 Task: In the sheet Budget Analysis ToolFont size of heading  18 Font style of dataoswald 'Font size of data '9 Alignment of headline & dataAlign center.   Fill color in heading, Red Font color of dataIn the sheet   Optimum Sales templetes   book
Action: Mouse moved to (27, 243)
Screenshot: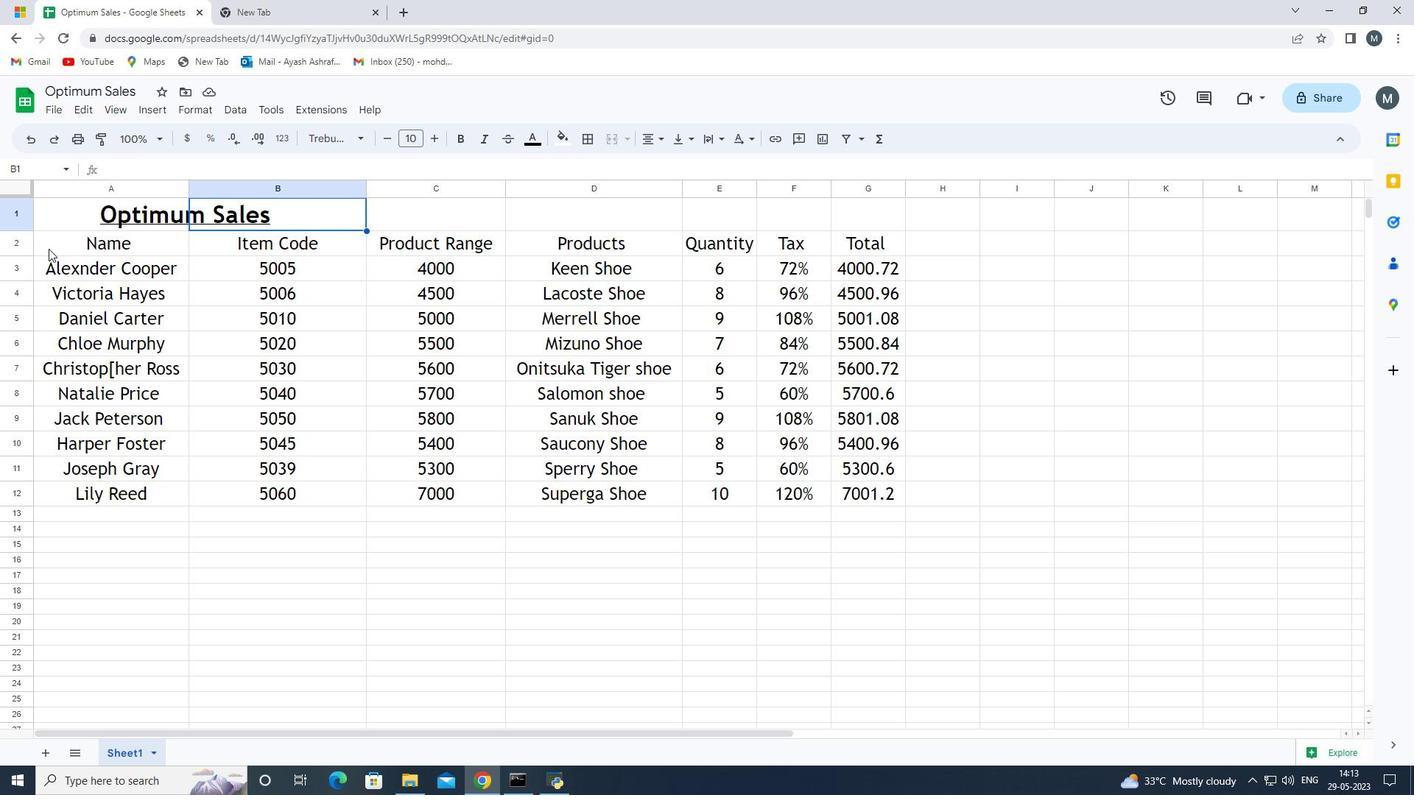 
Action: Mouse pressed left at (27, 243)
Screenshot: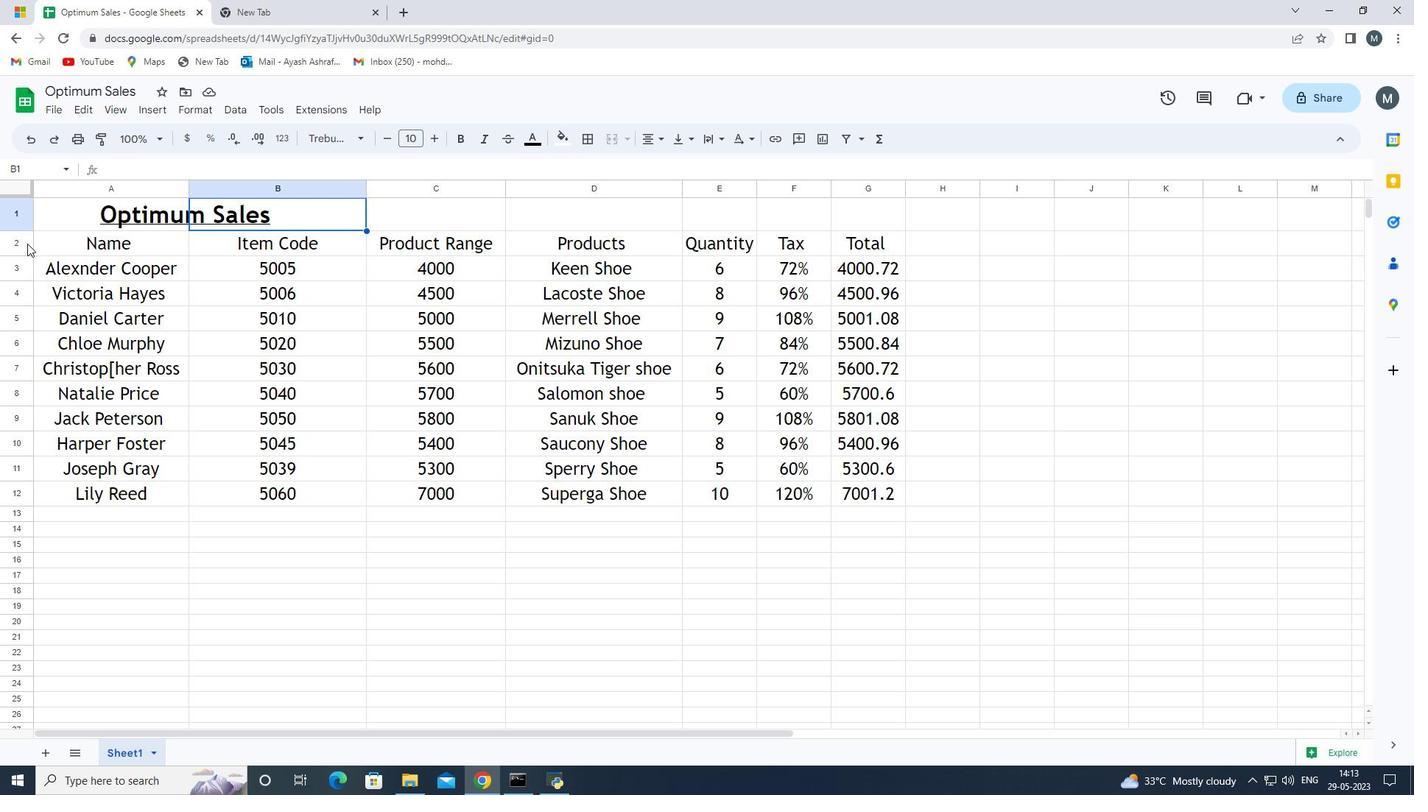 
Action: Mouse moved to (360, 138)
Screenshot: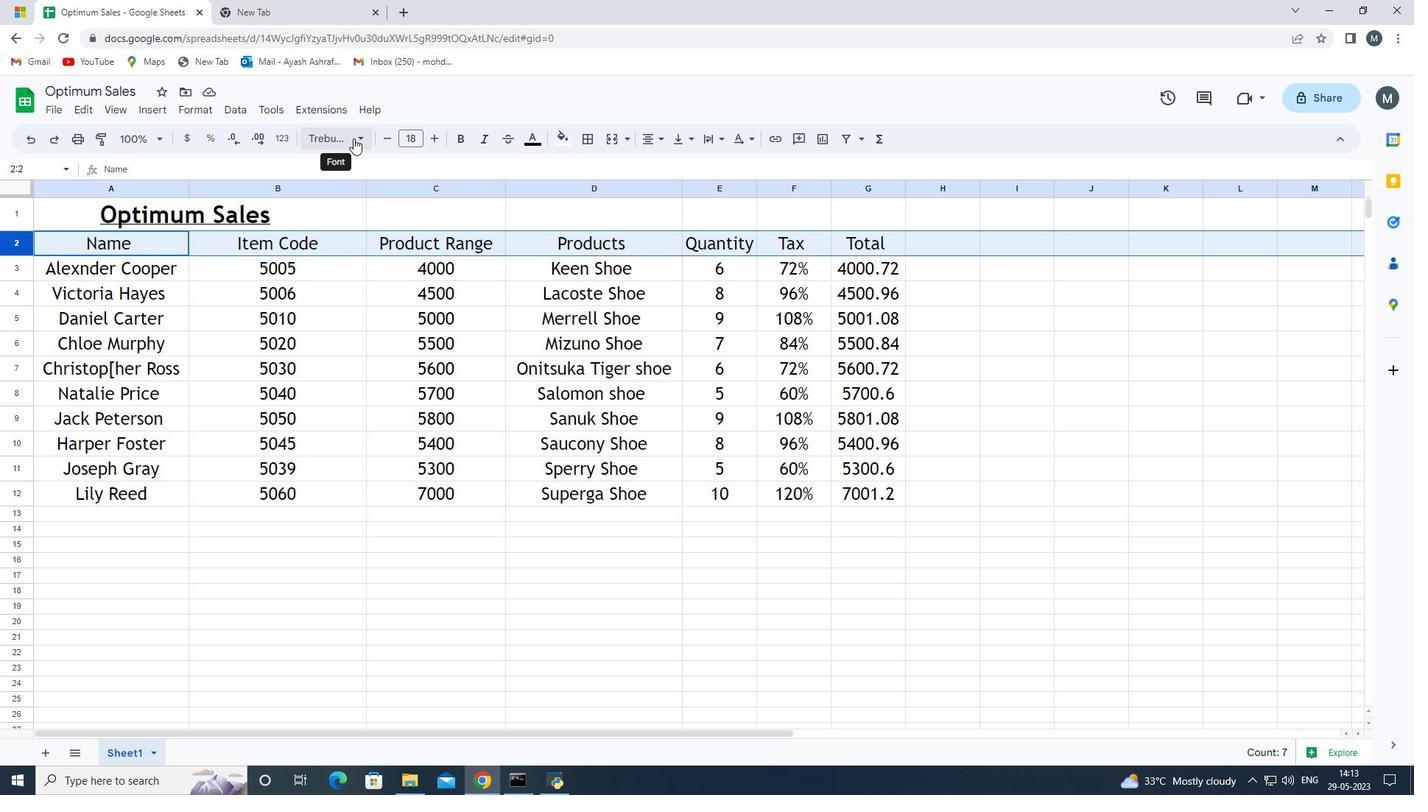 
Action: Mouse pressed left at (360, 138)
Screenshot: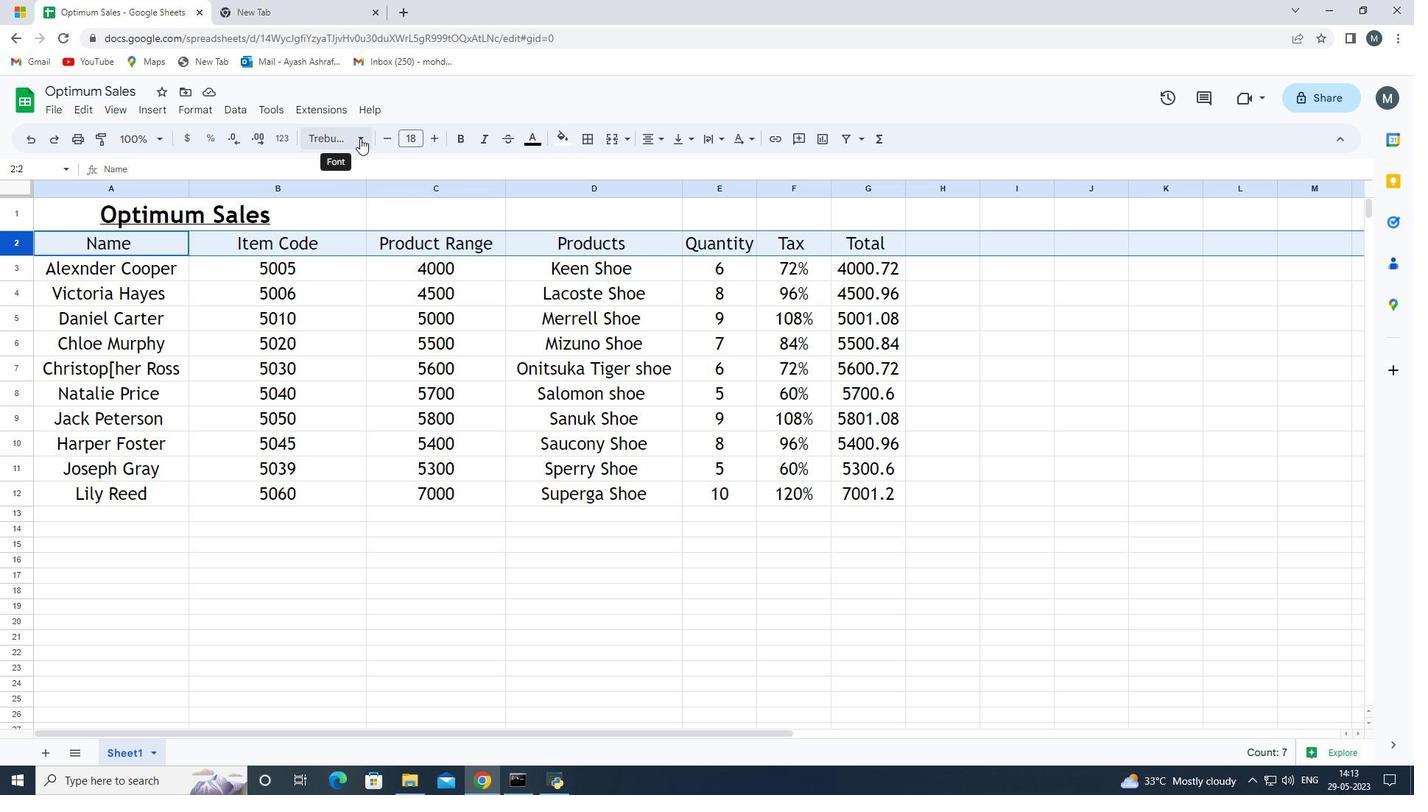 
Action: Mouse moved to (370, 309)
Screenshot: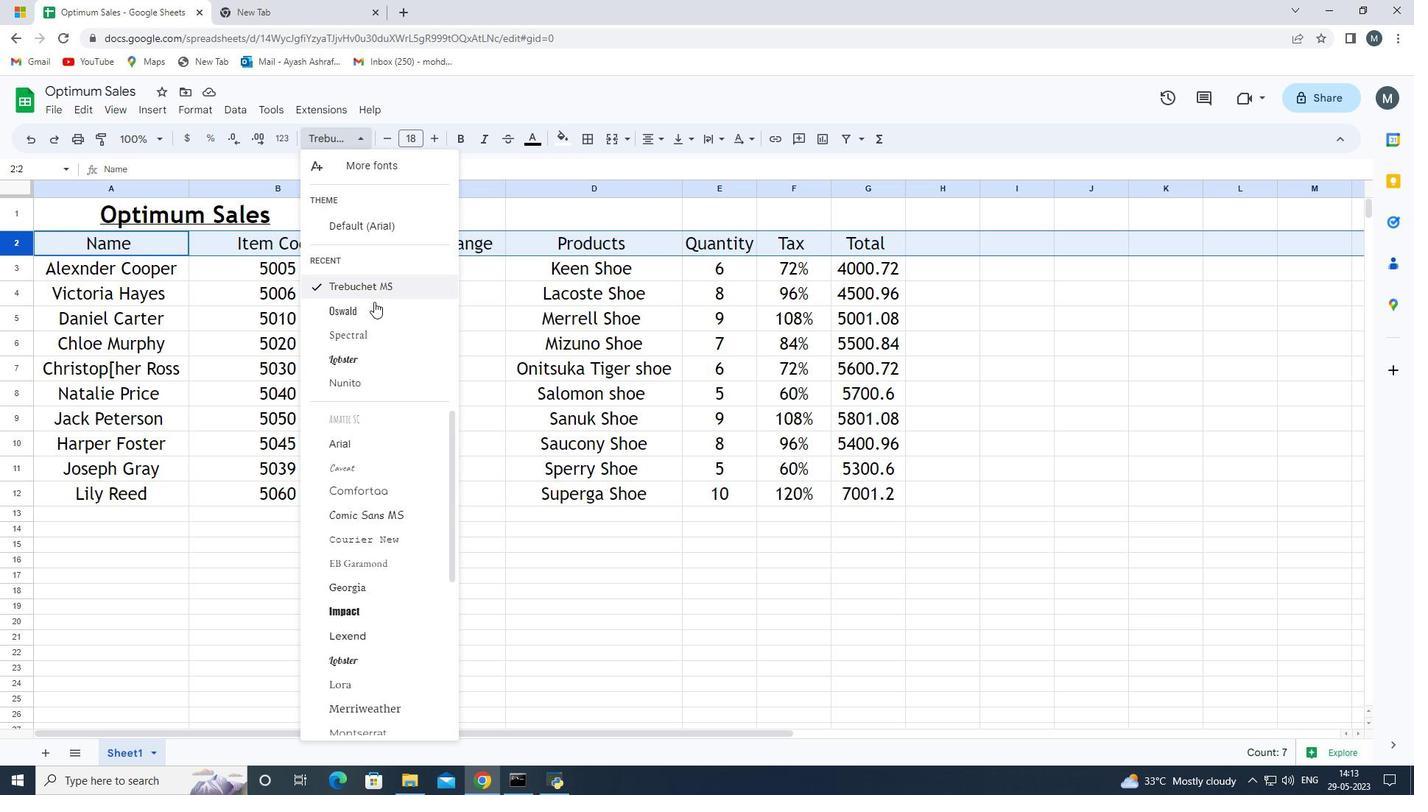 
Action: Mouse pressed left at (370, 309)
Screenshot: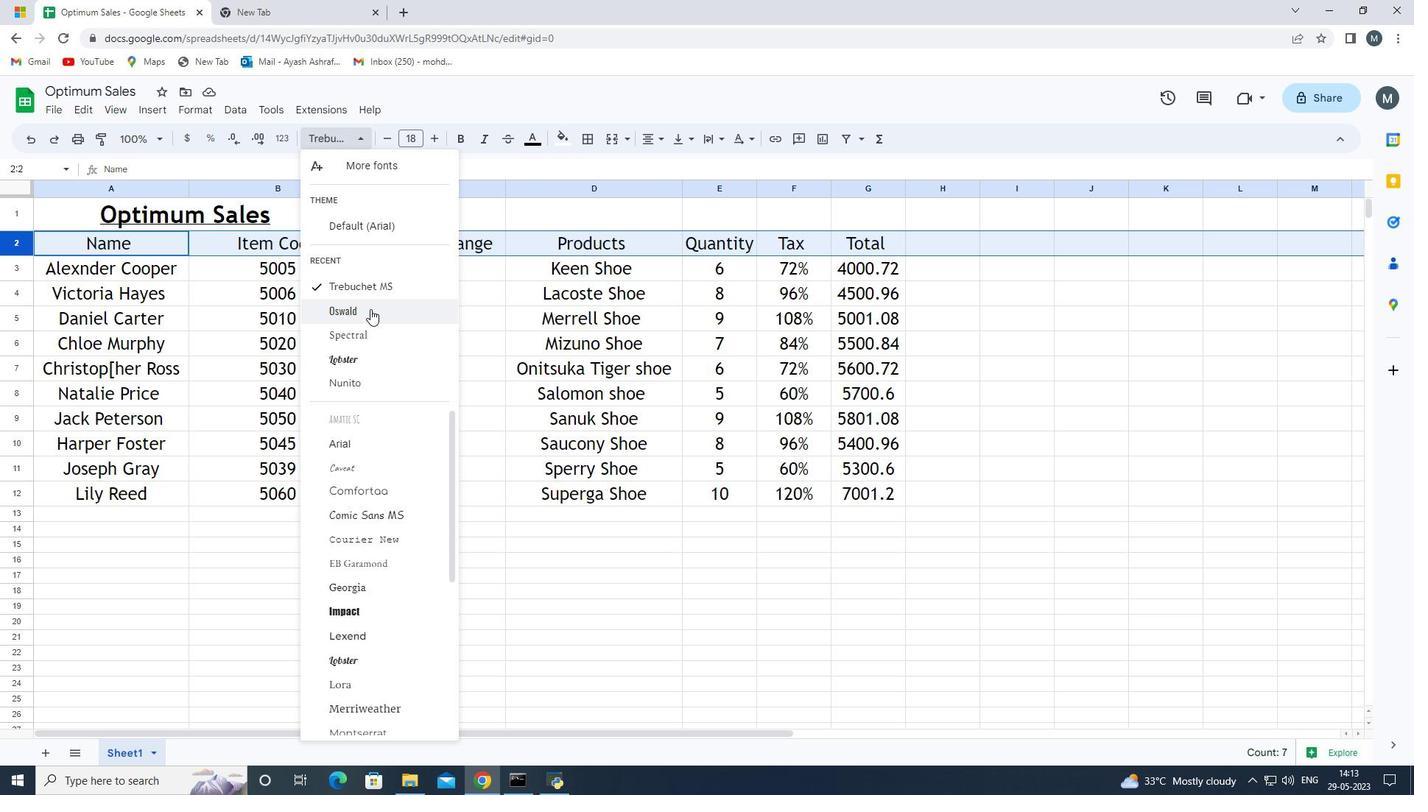 
Action: Mouse moved to (383, 140)
Screenshot: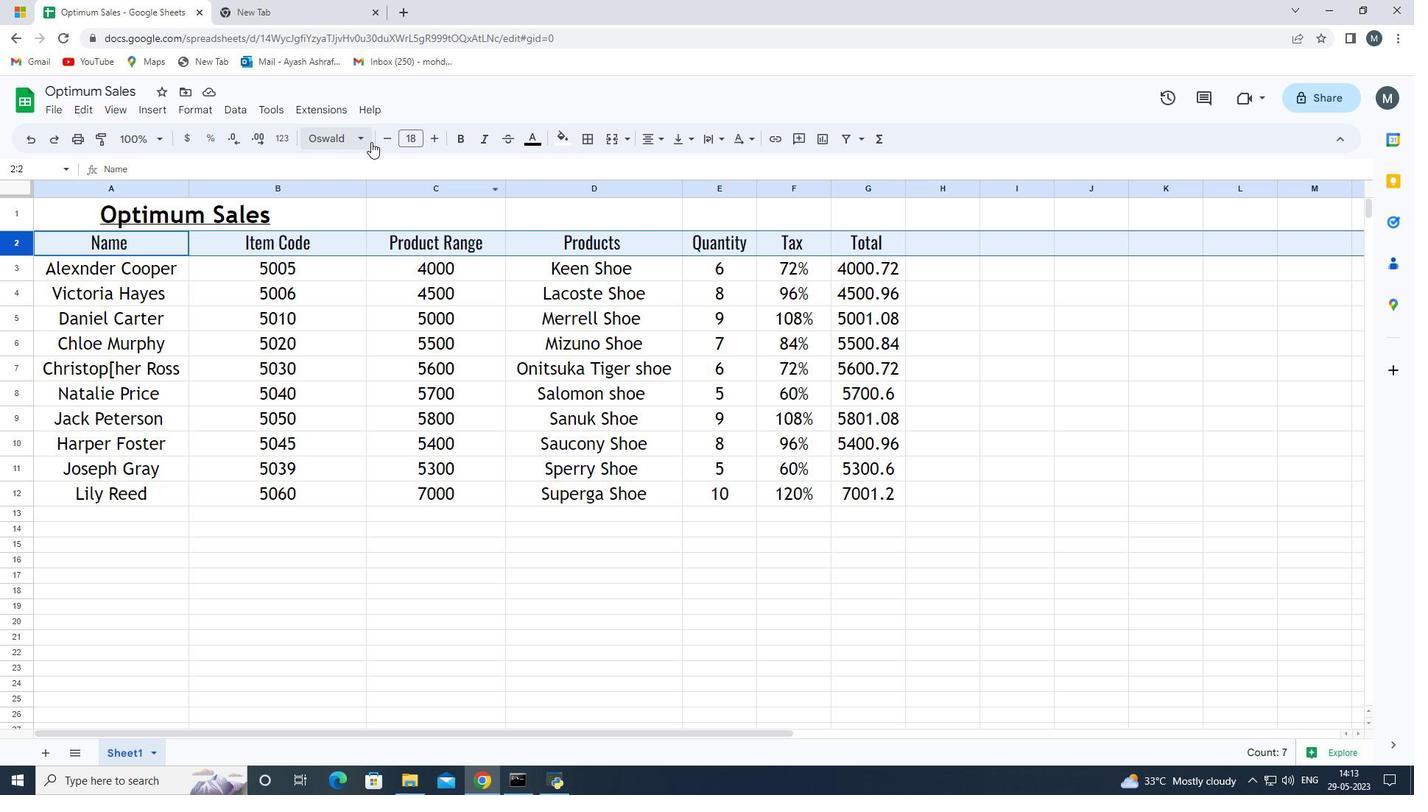 
Action: Mouse pressed left at (383, 140)
Screenshot: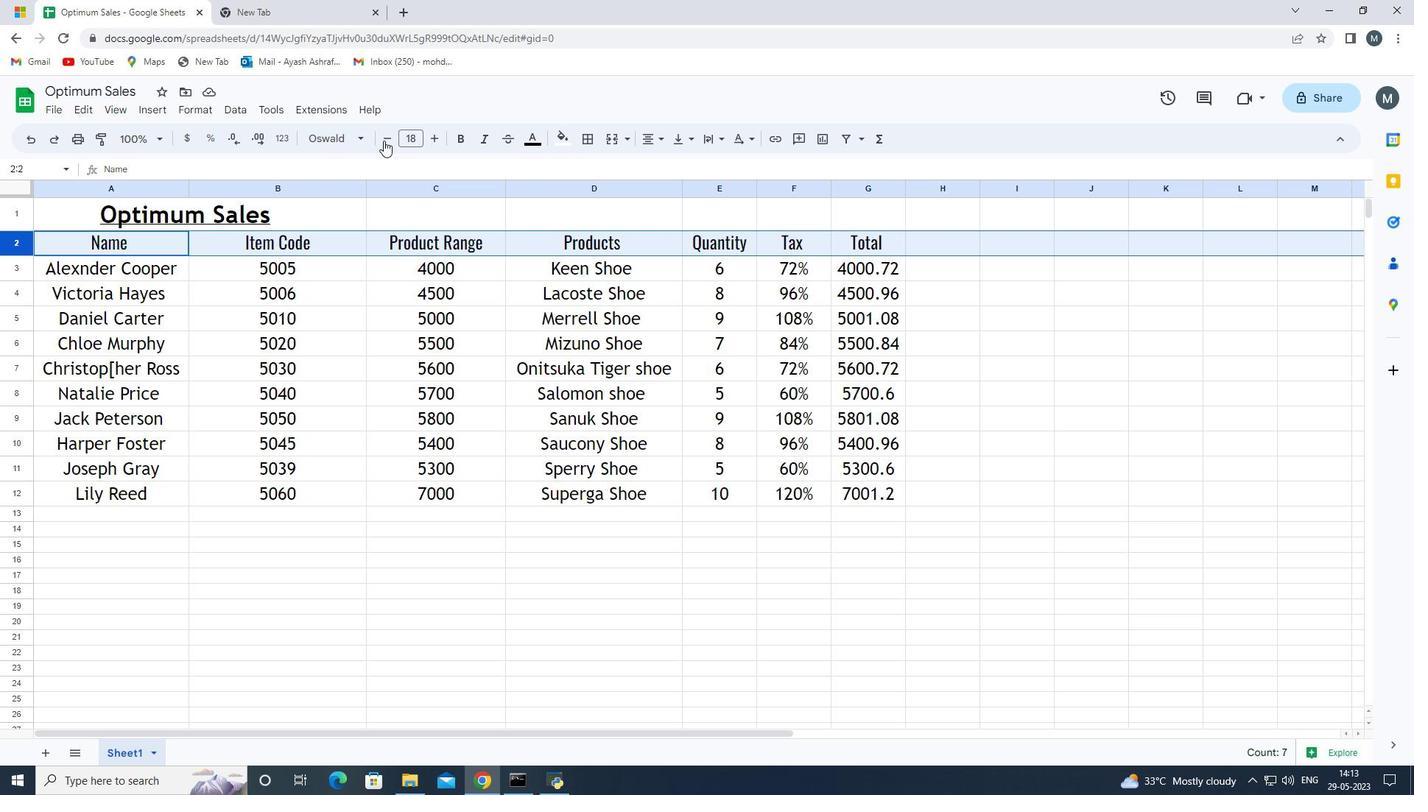 
Action: Mouse moved to (439, 139)
Screenshot: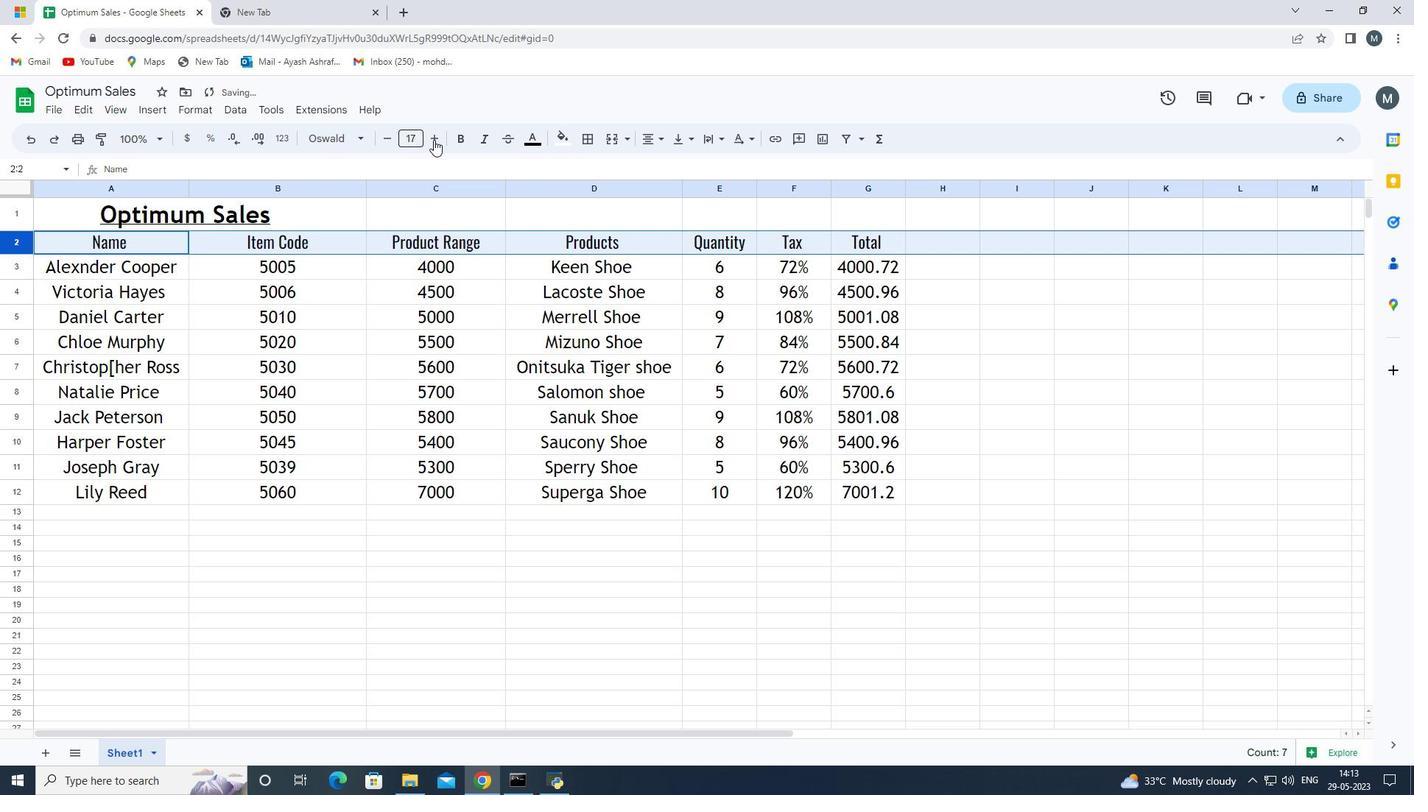 
Action: Mouse pressed left at (439, 139)
Screenshot: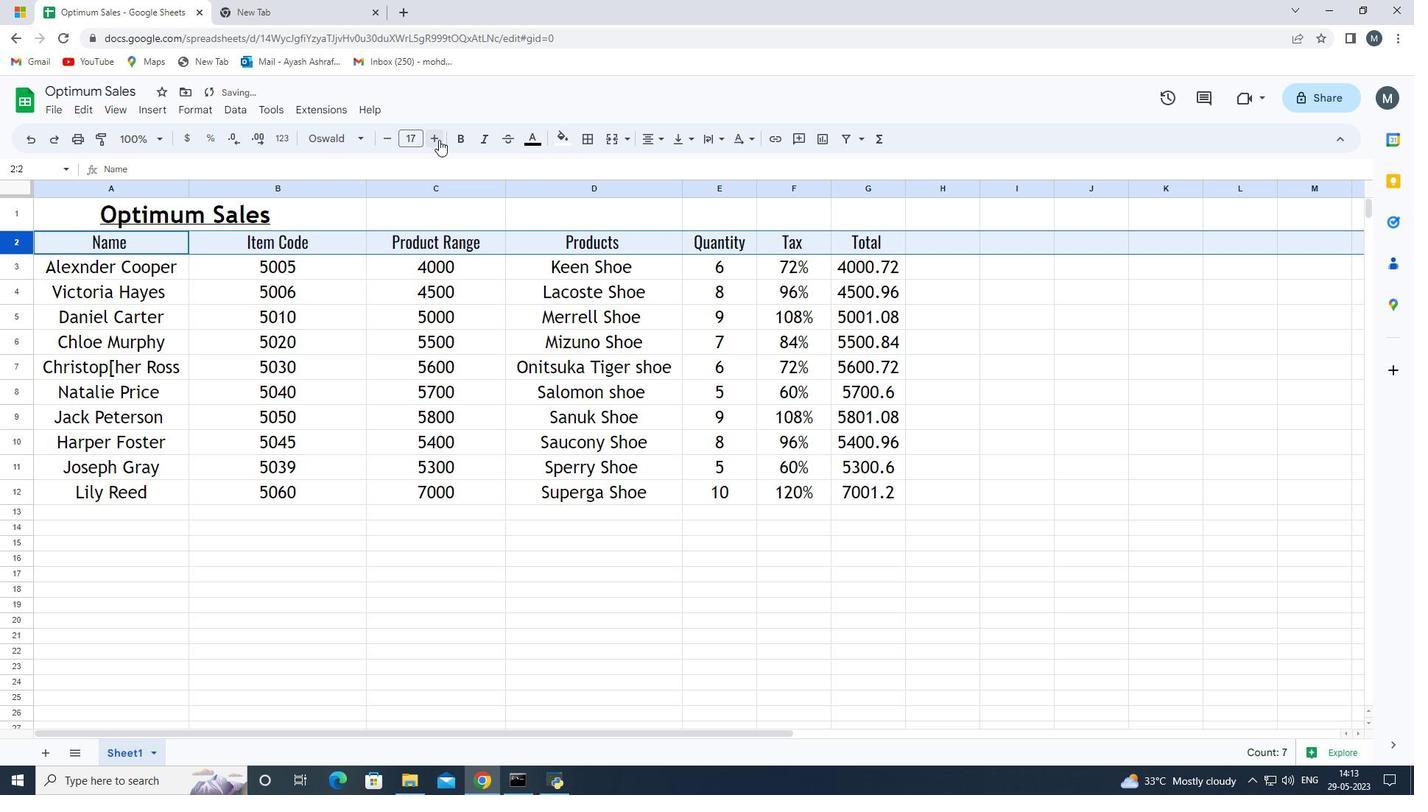 
Action: Mouse moved to (346, 519)
Screenshot: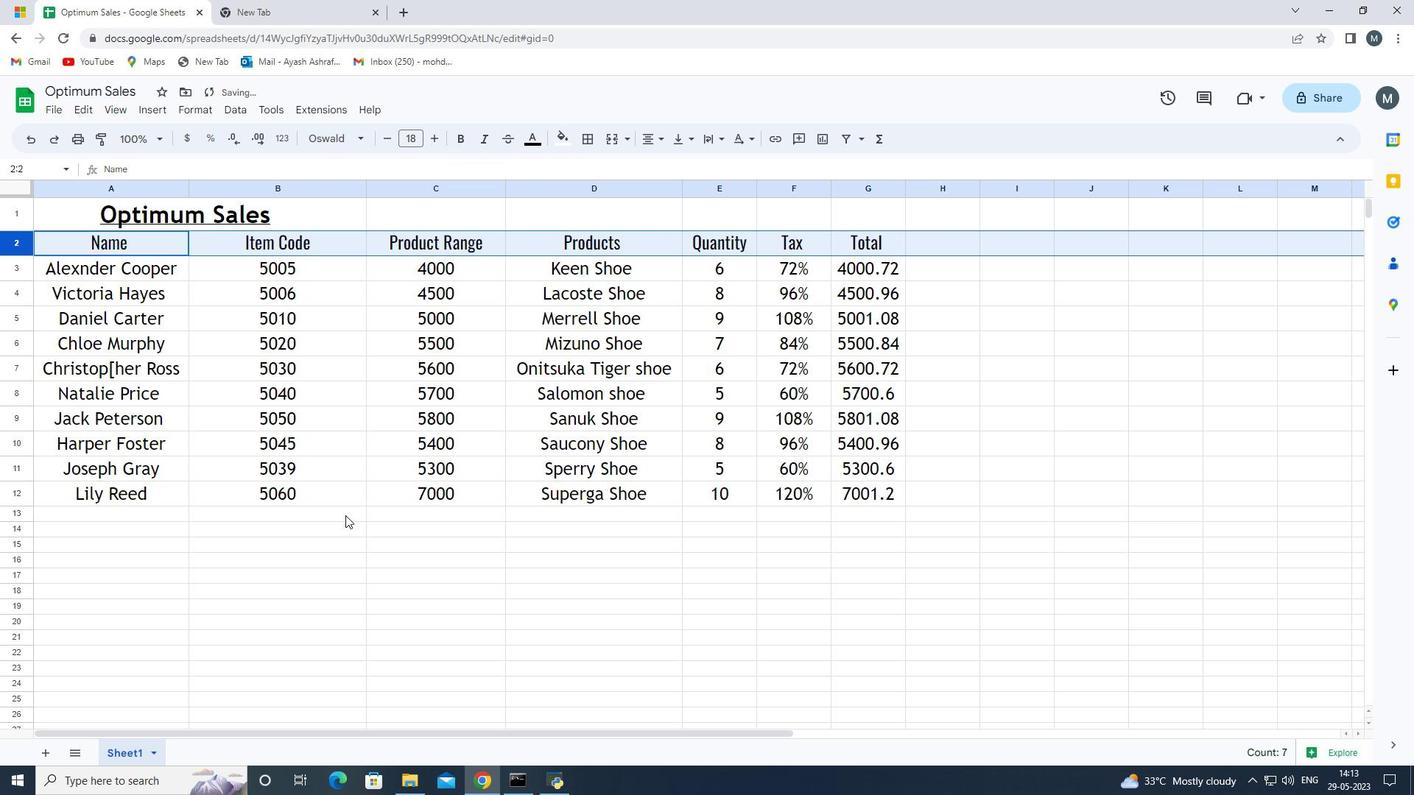 
Action: Mouse pressed left at (346, 519)
Screenshot: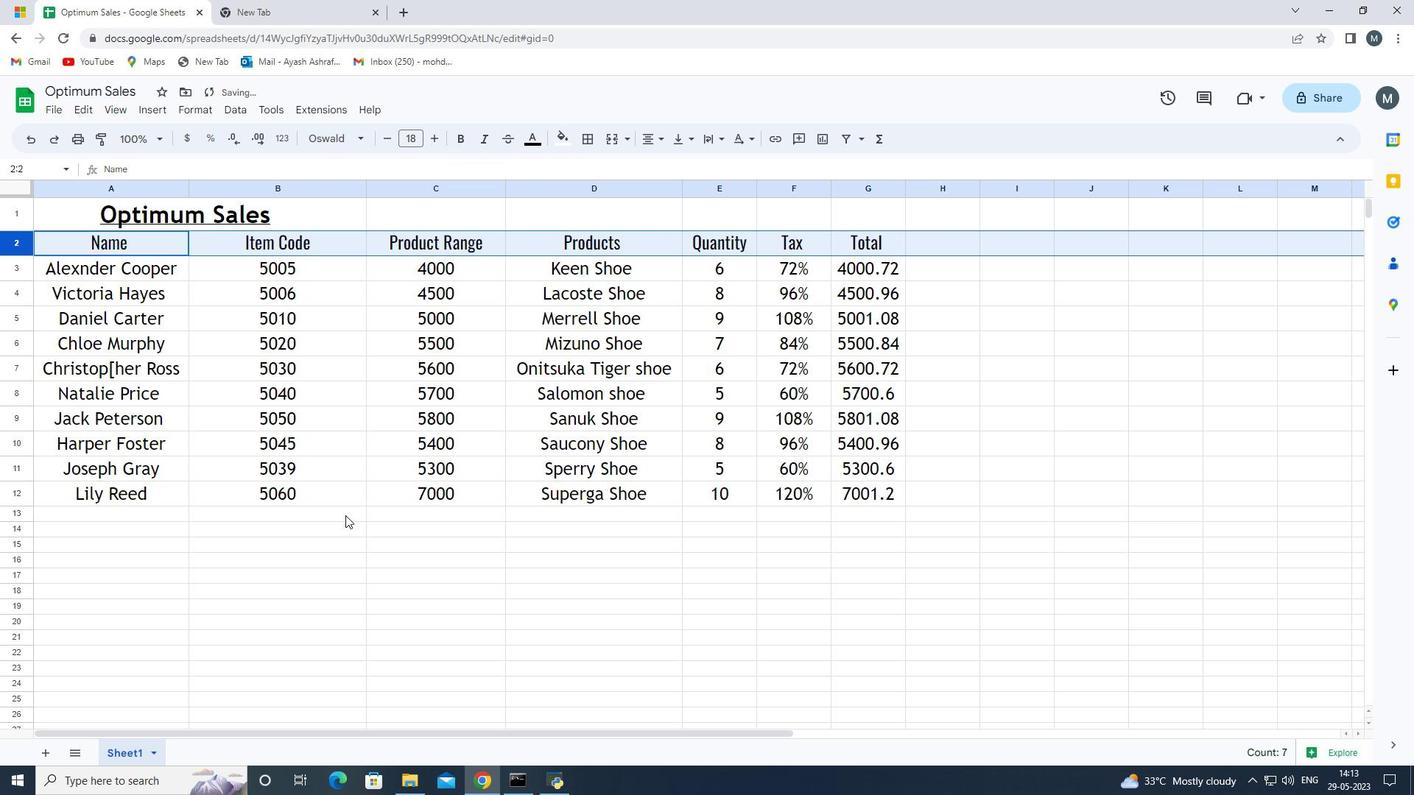 
Action: Mouse moved to (652, 139)
Screenshot: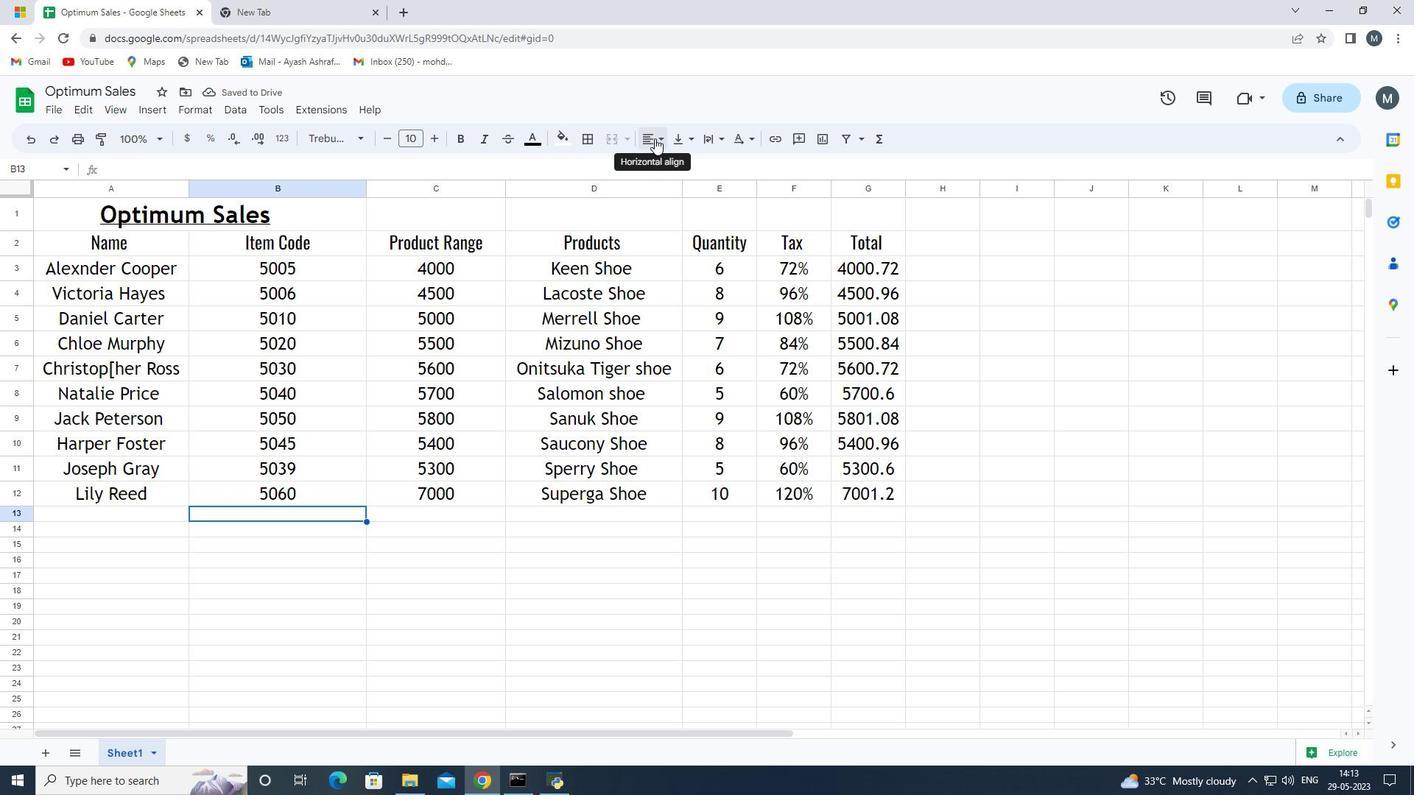 
Action: Mouse pressed left at (652, 139)
Screenshot: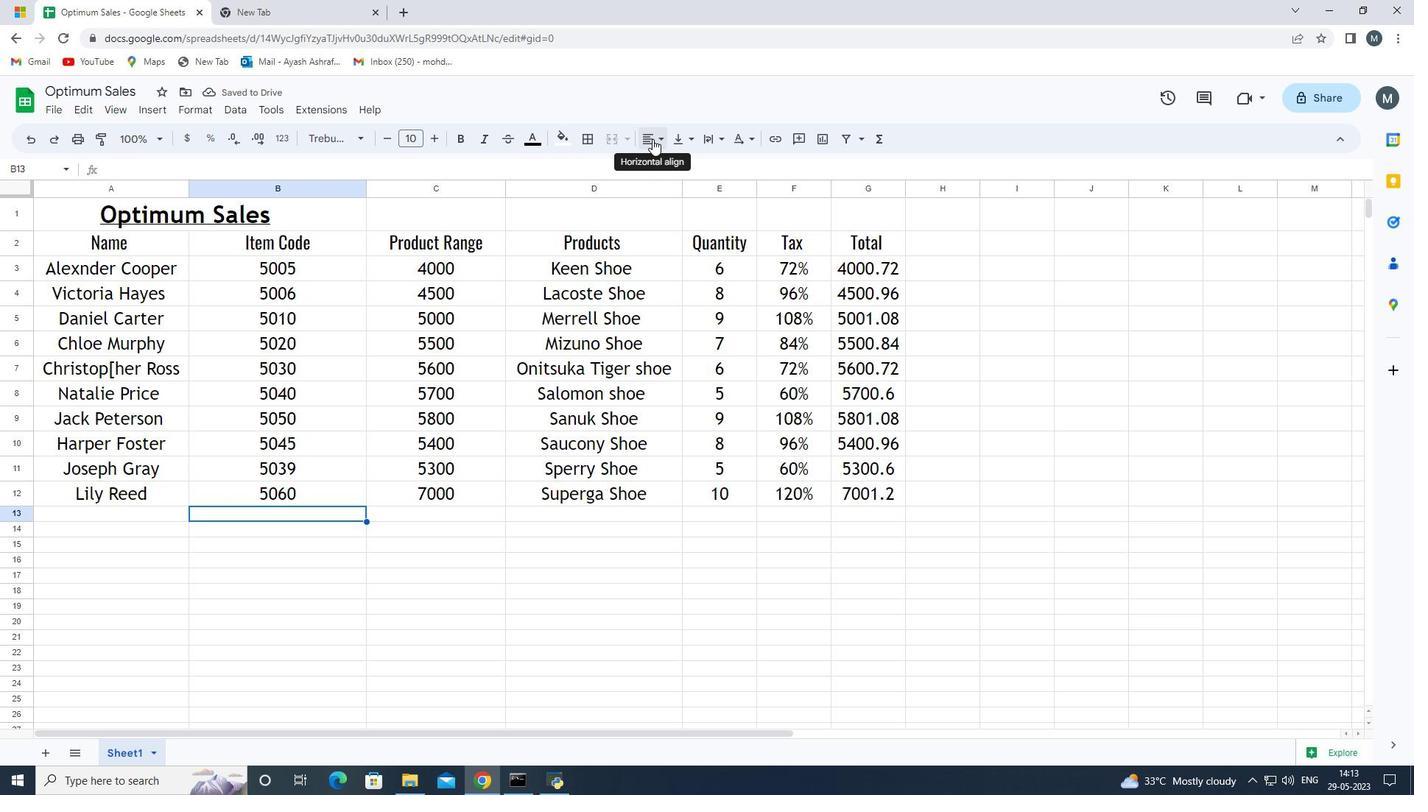 
Action: Mouse moved to (680, 176)
Screenshot: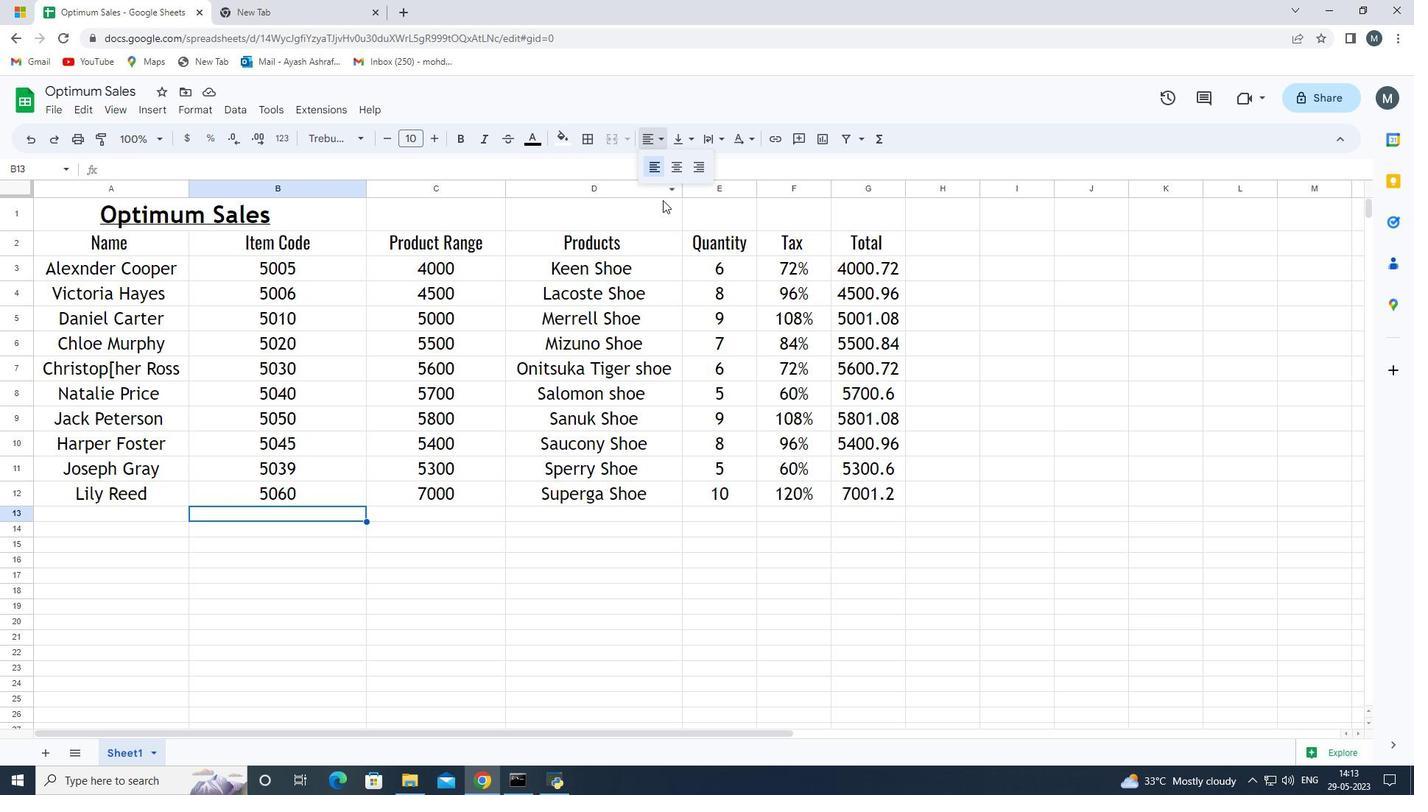 
Action: Mouse pressed left at (680, 176)
Screenshot: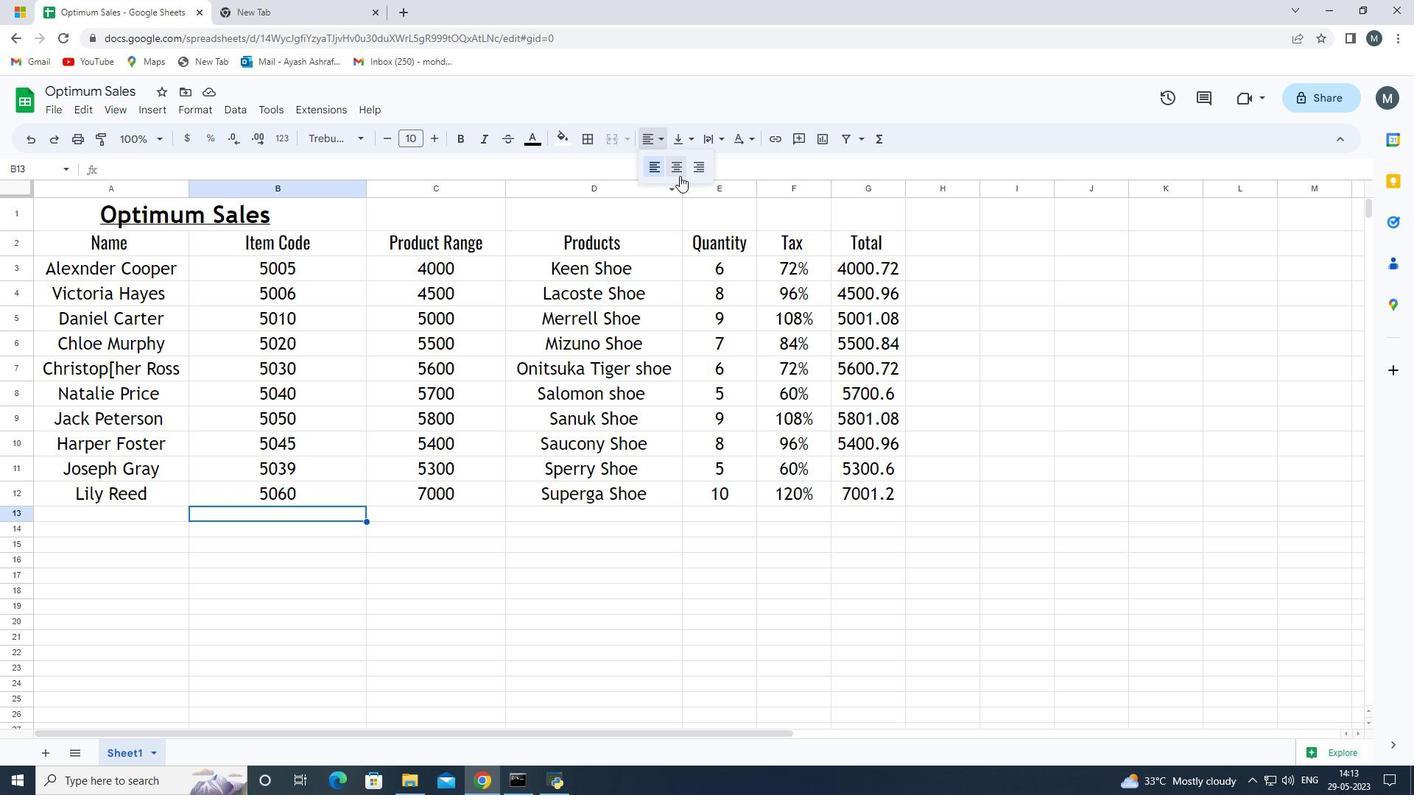 
Action: Mouse moved to (27, 237)
Screenshot: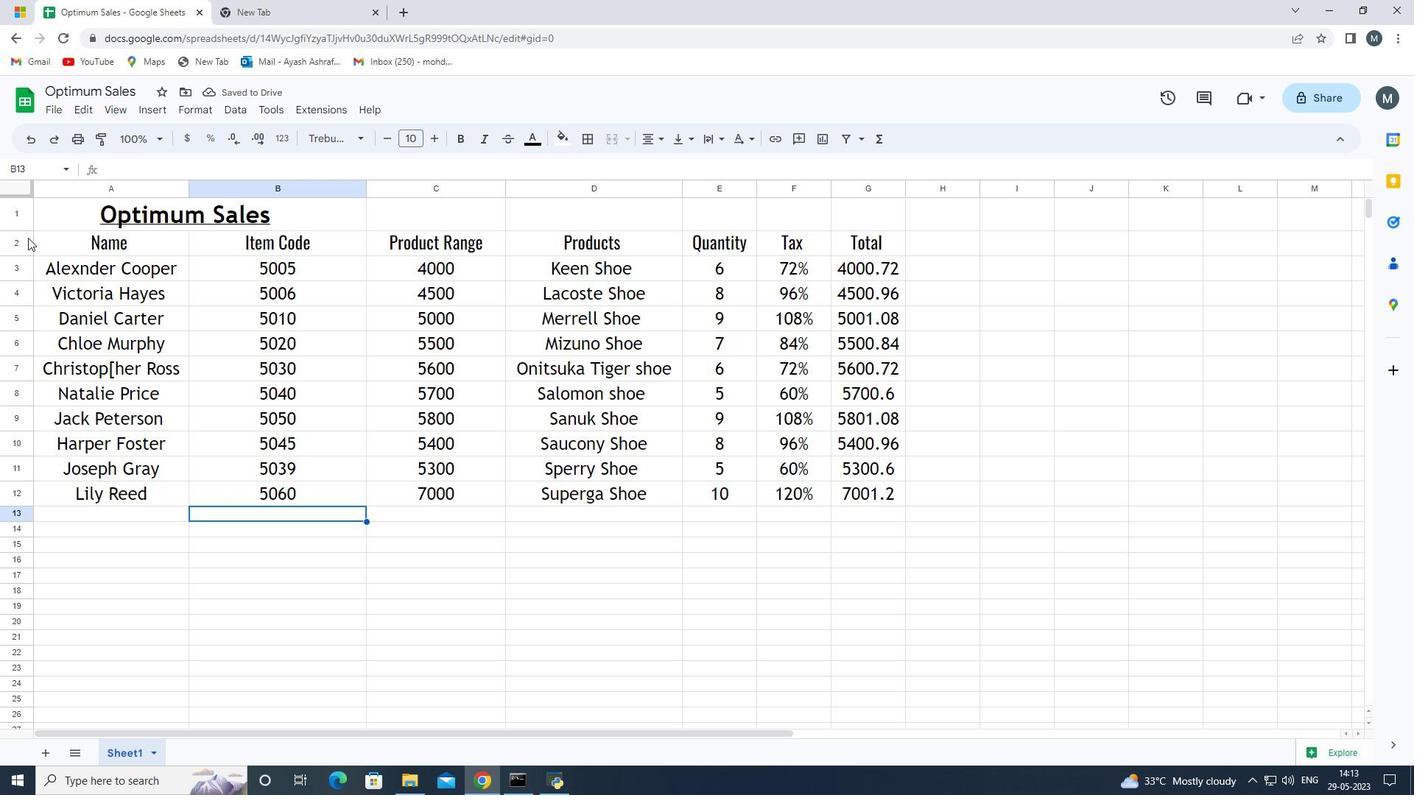 
Action: Mouse pressed left at (27, 237)
Screenshot: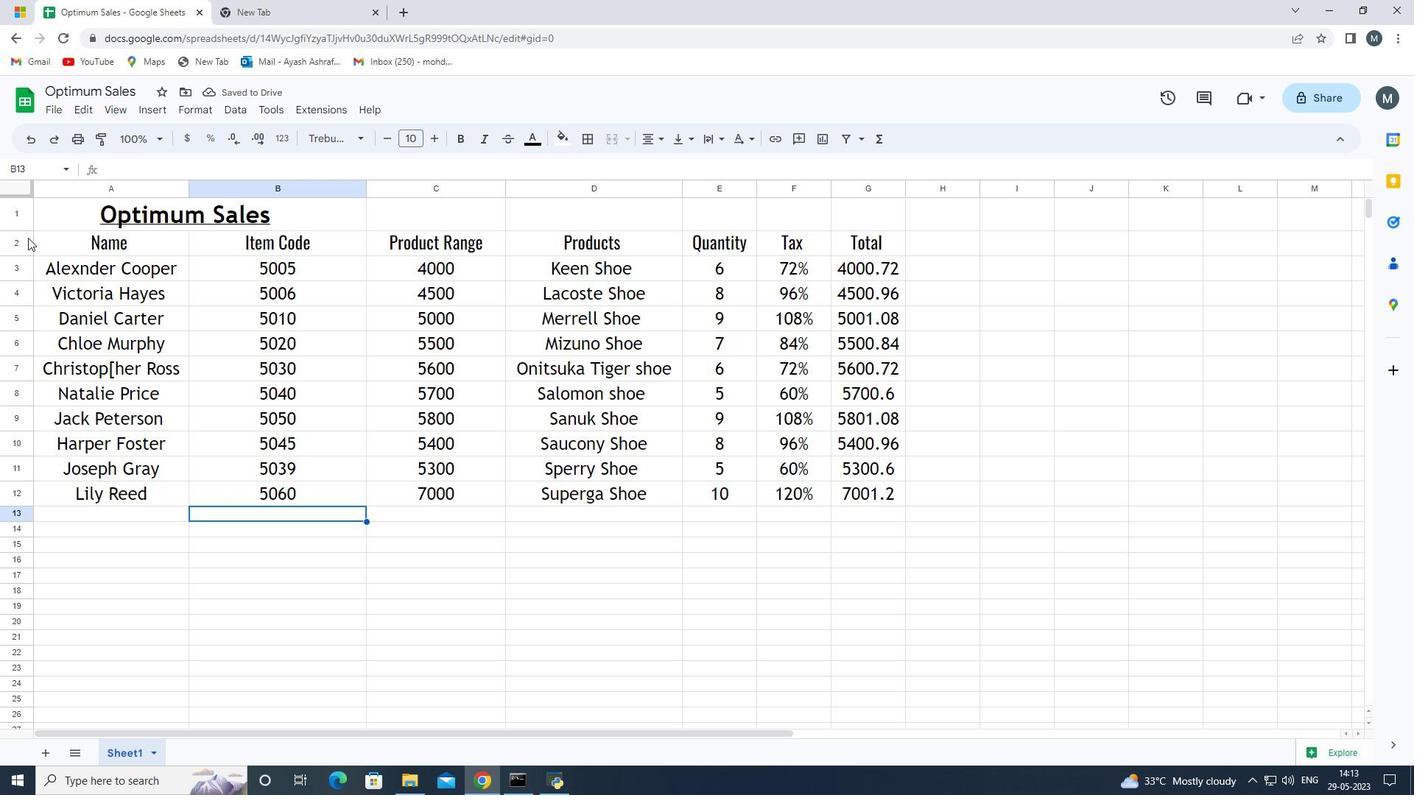 
Action: Mouse moved to (650, 140)
Screenshot: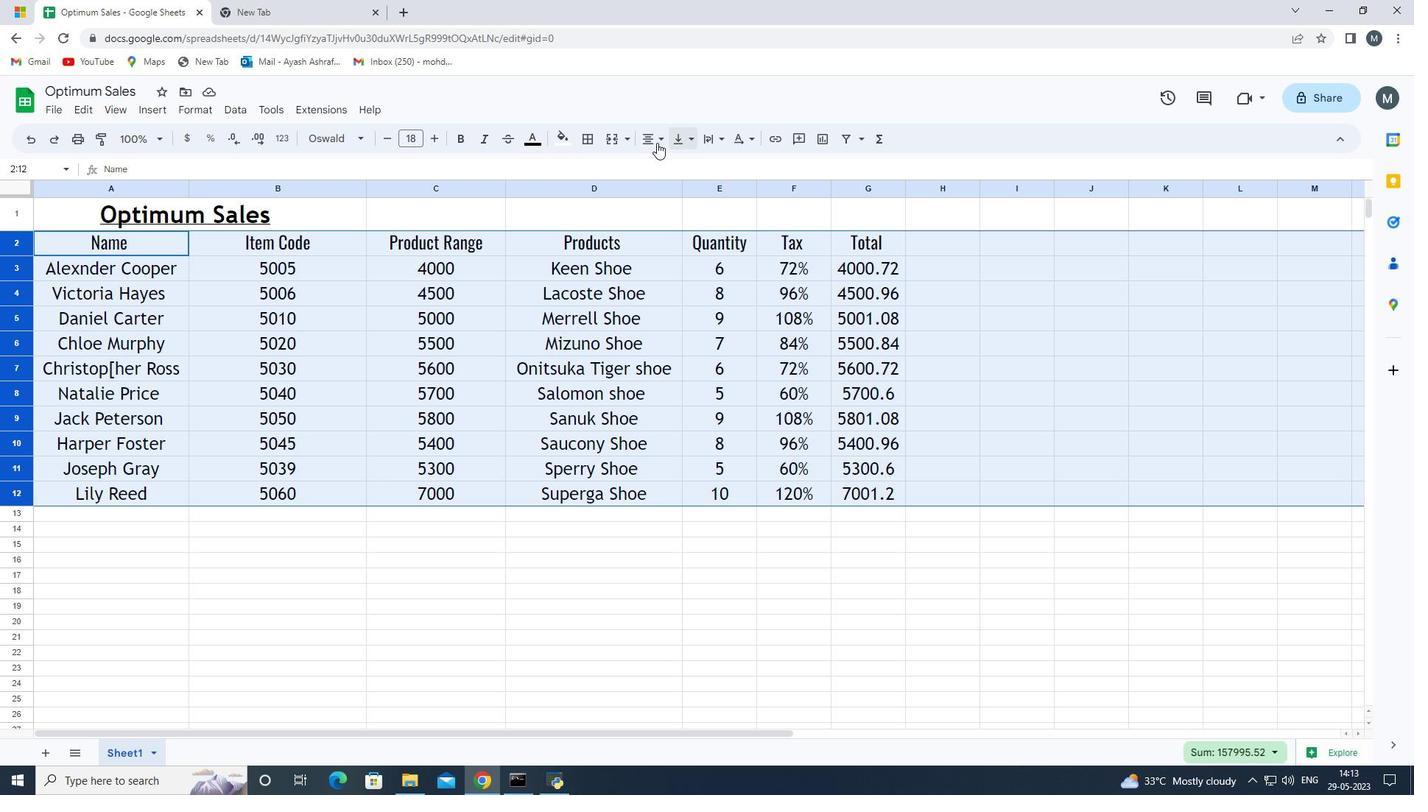 
Action: Mouse pressed left at (650, 140)
Screenshot: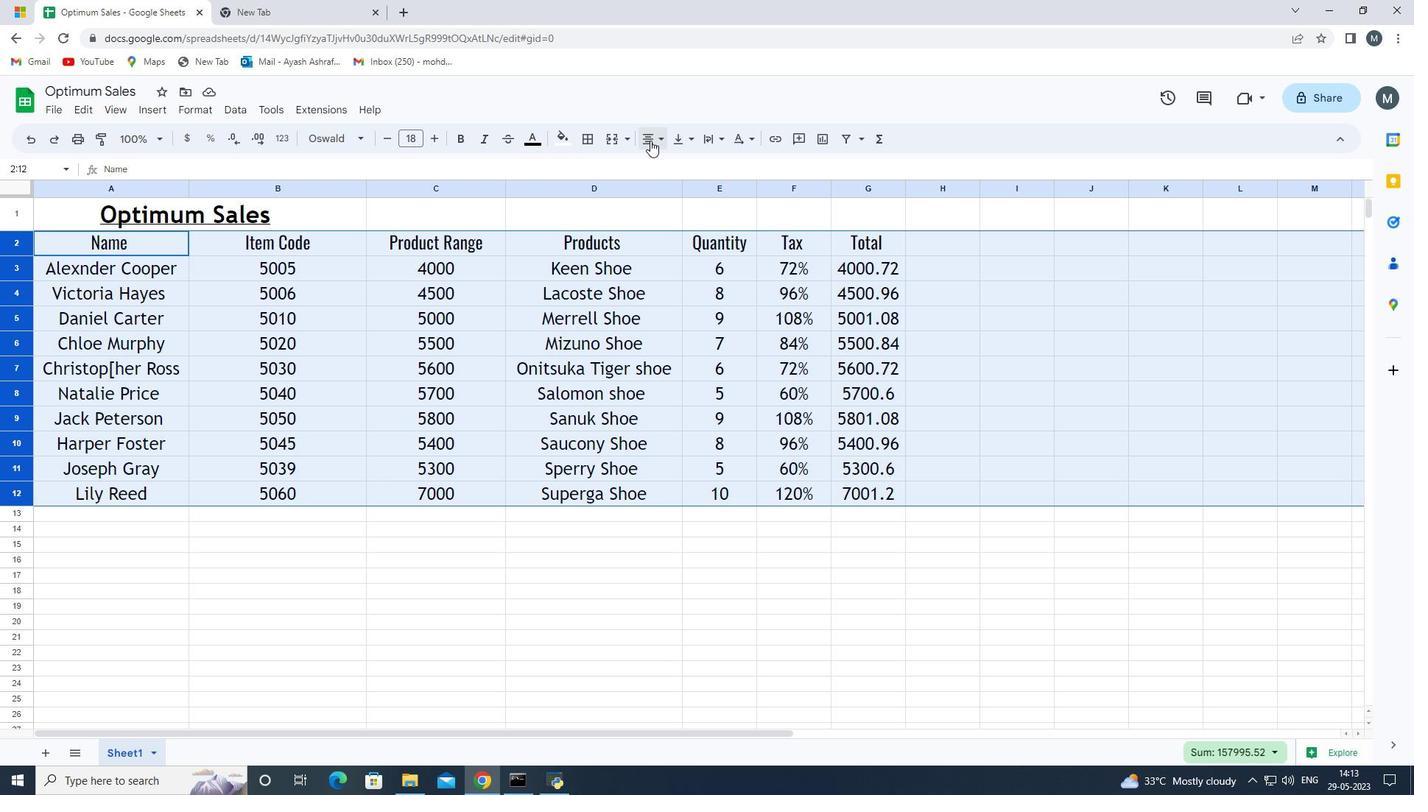 
Action: Mouse moved to (668, 169)
Screenshot: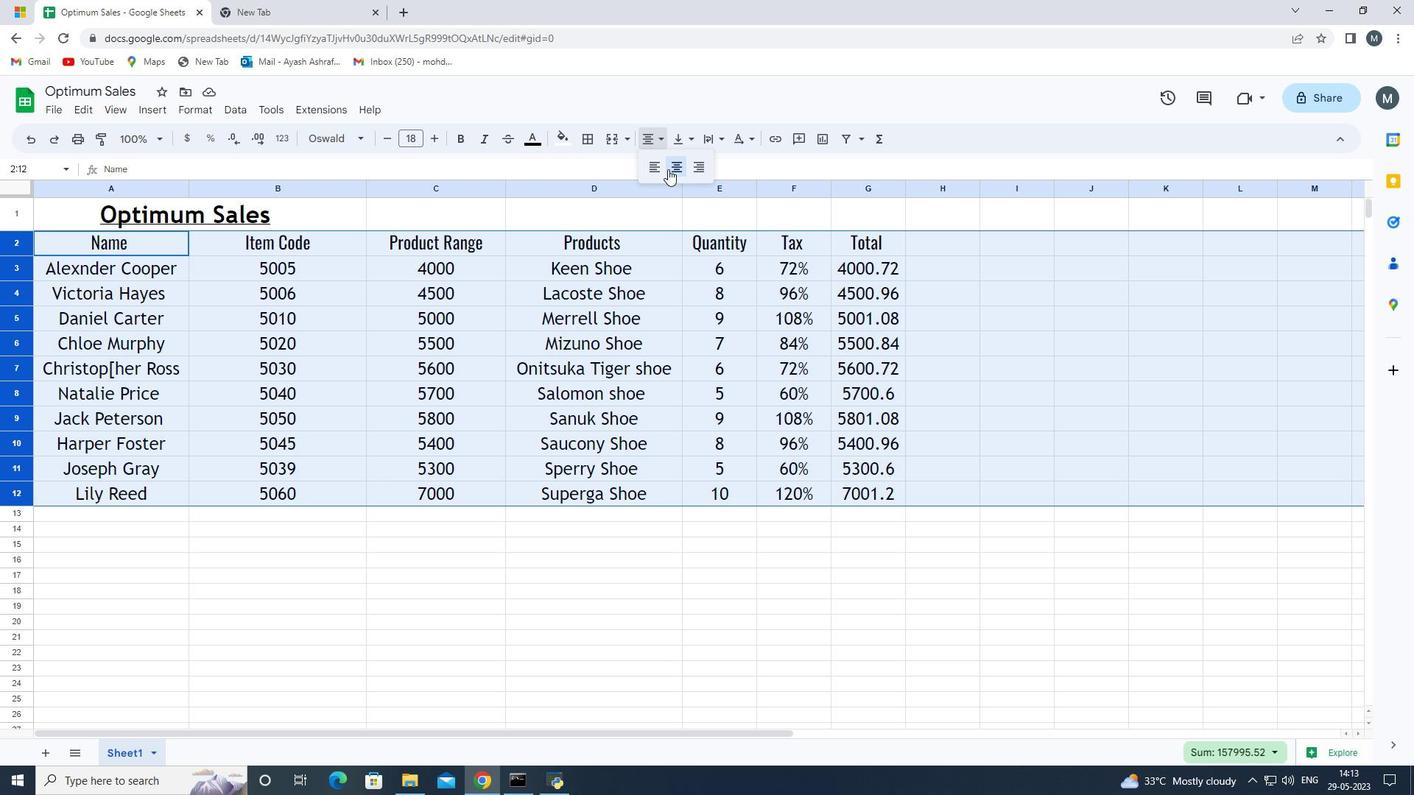 
Action: Mouse pressed left at (668, 169)
Screenshot: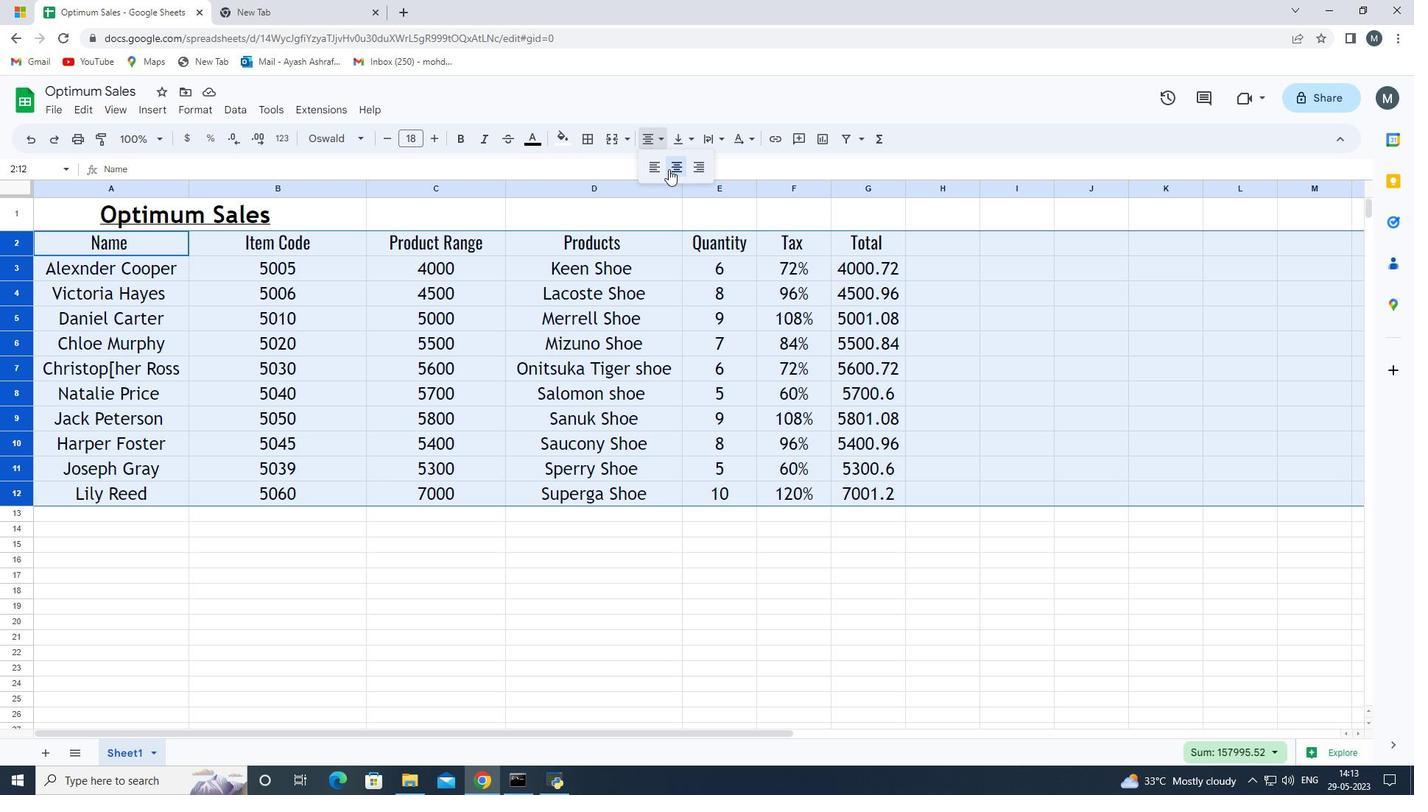 
Action: Mouse moved to (67, 244)
Screenshot: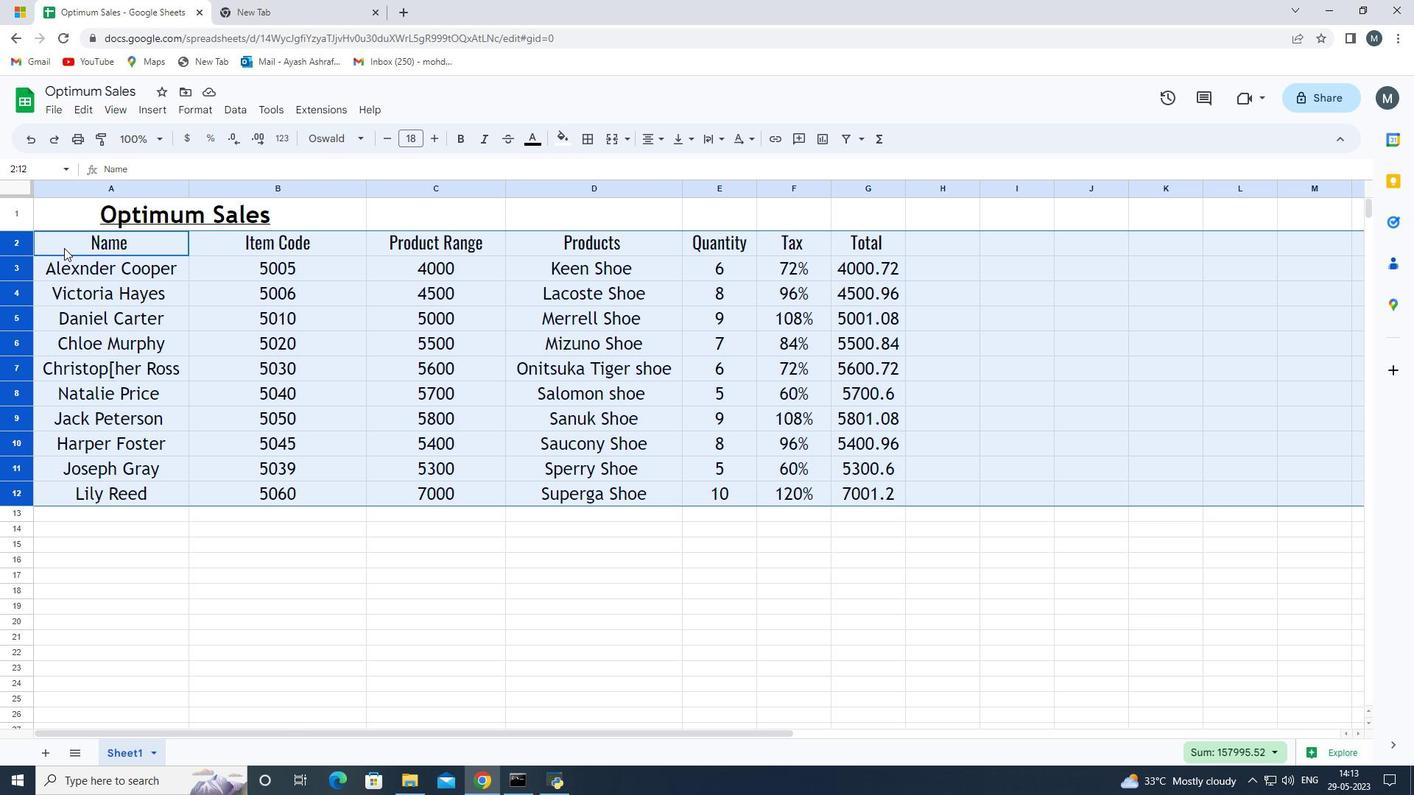 
Action: Mouse pressed left at (67, 244)
Screenshot: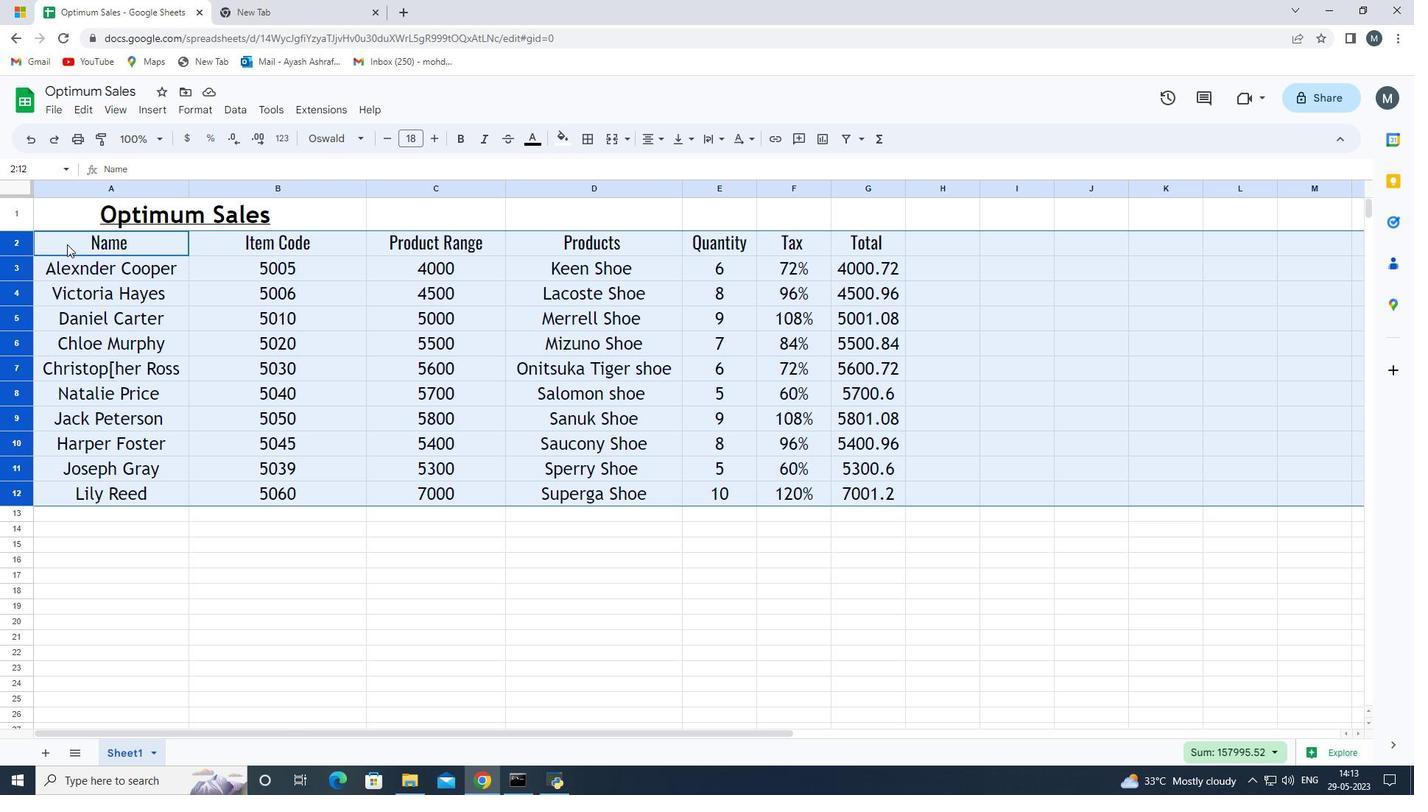 
Action: Mouse moved to (20, 240)
Screenshot: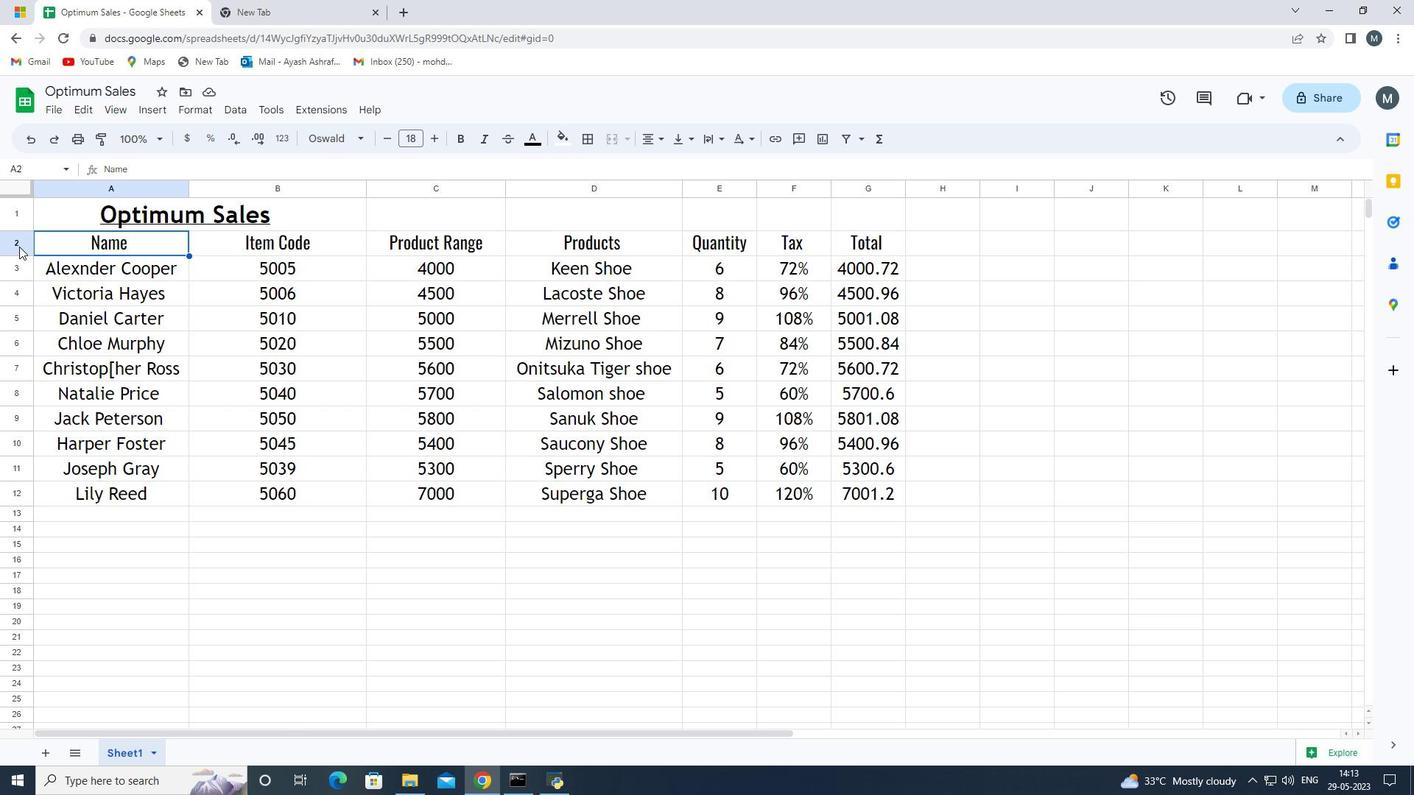 
Action: Mouse pressed left at (20, 240)
Screenshot: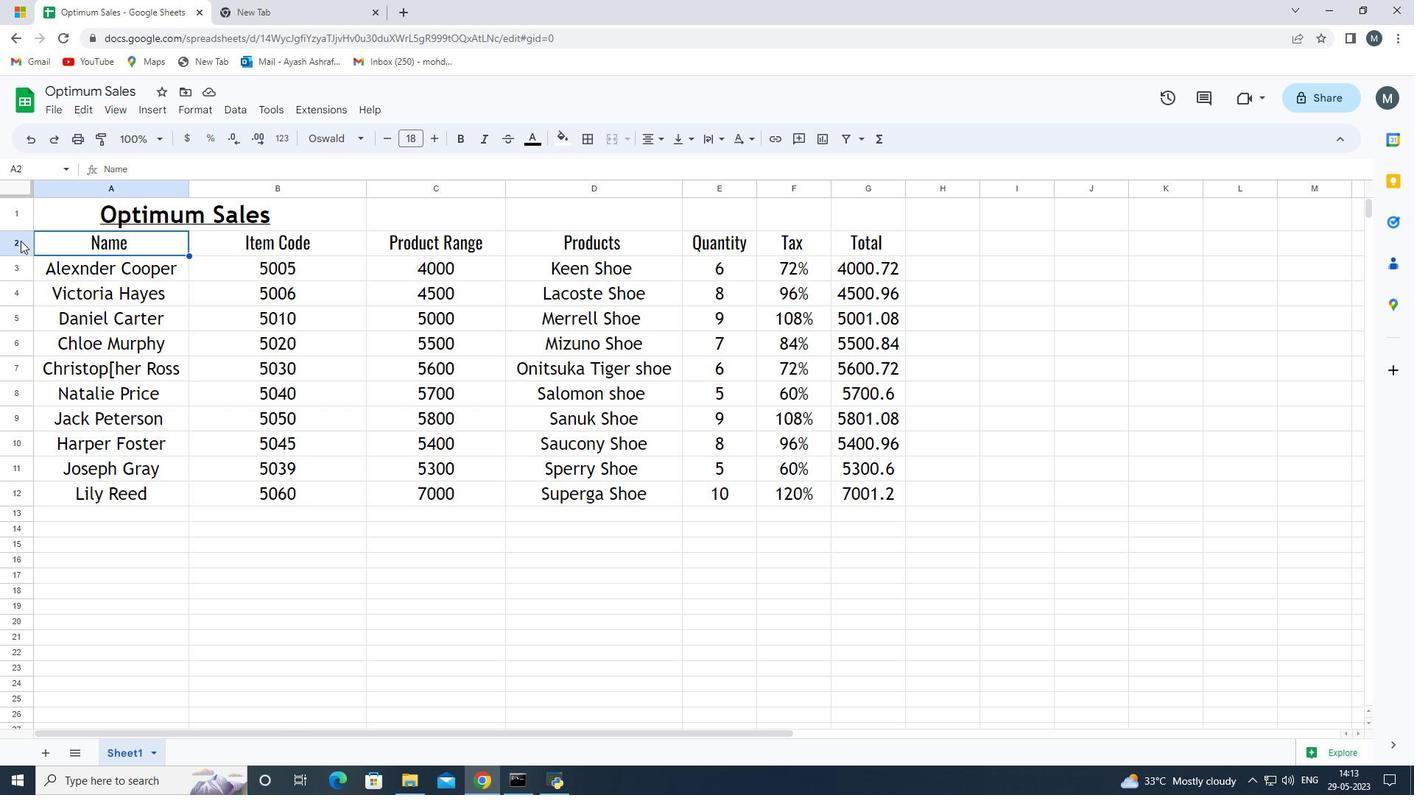 
Action: Mouse moved to (562, 139)
Screenshot: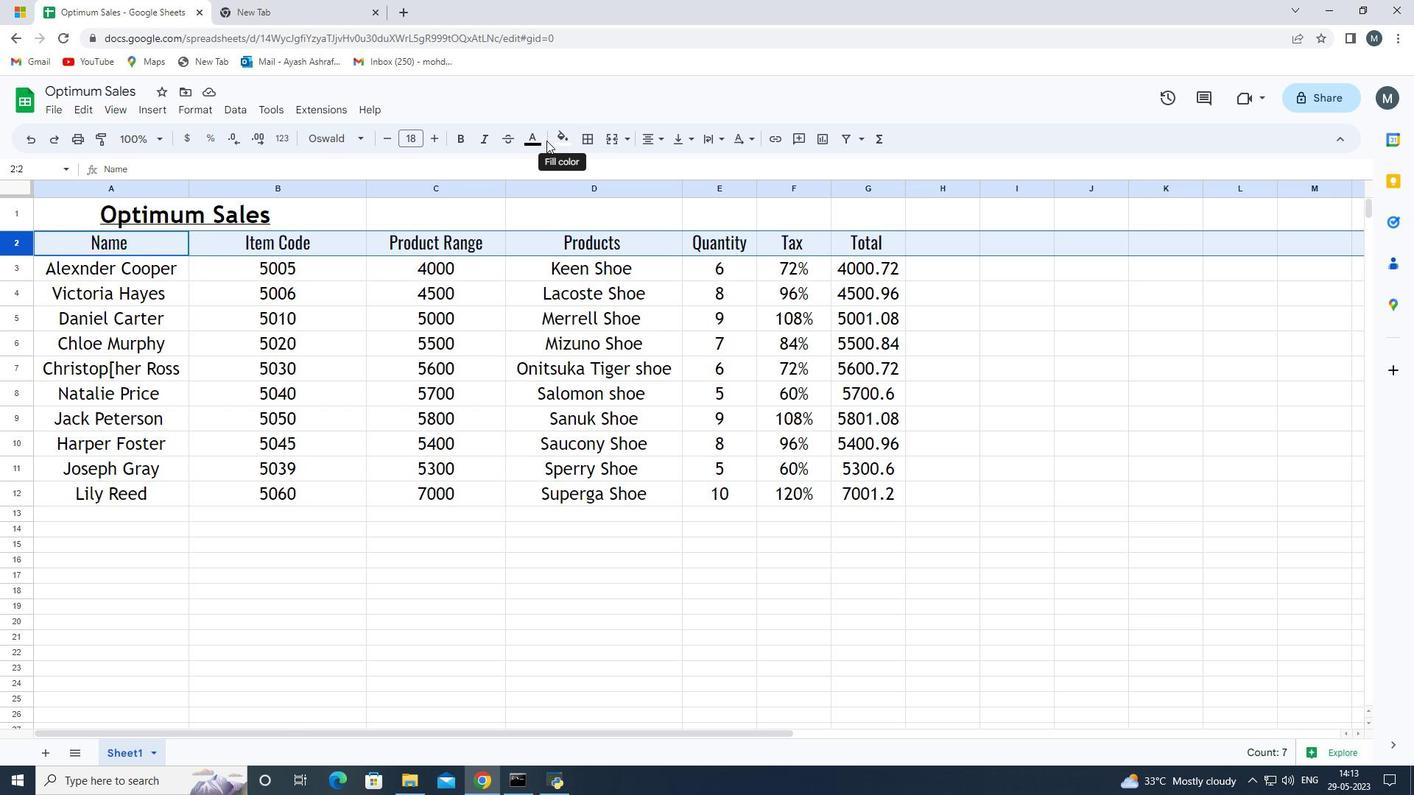 
Action: Mouse pressed left at (562, 139)
Screenshot: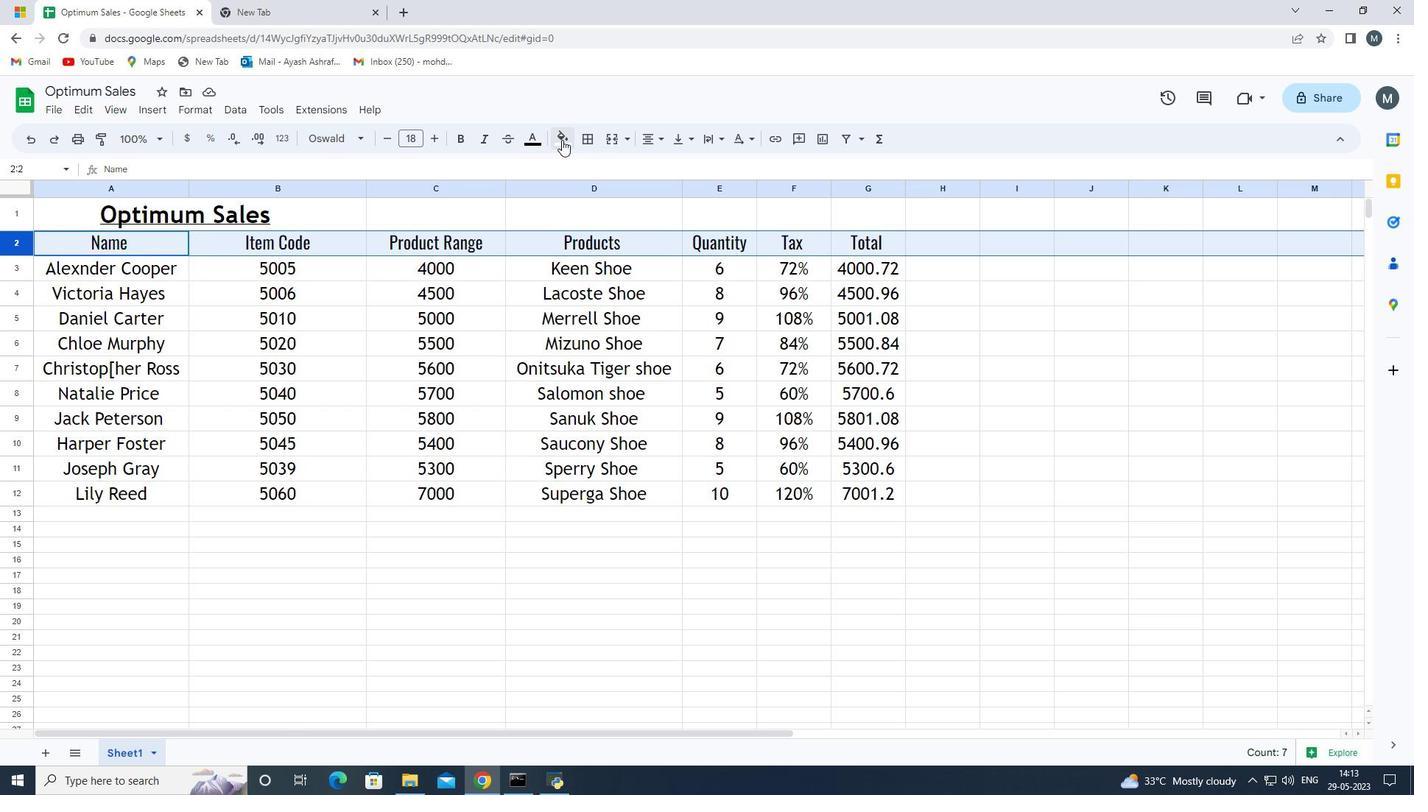 
Action: Mouse moved to (578, 204)
Screenshot: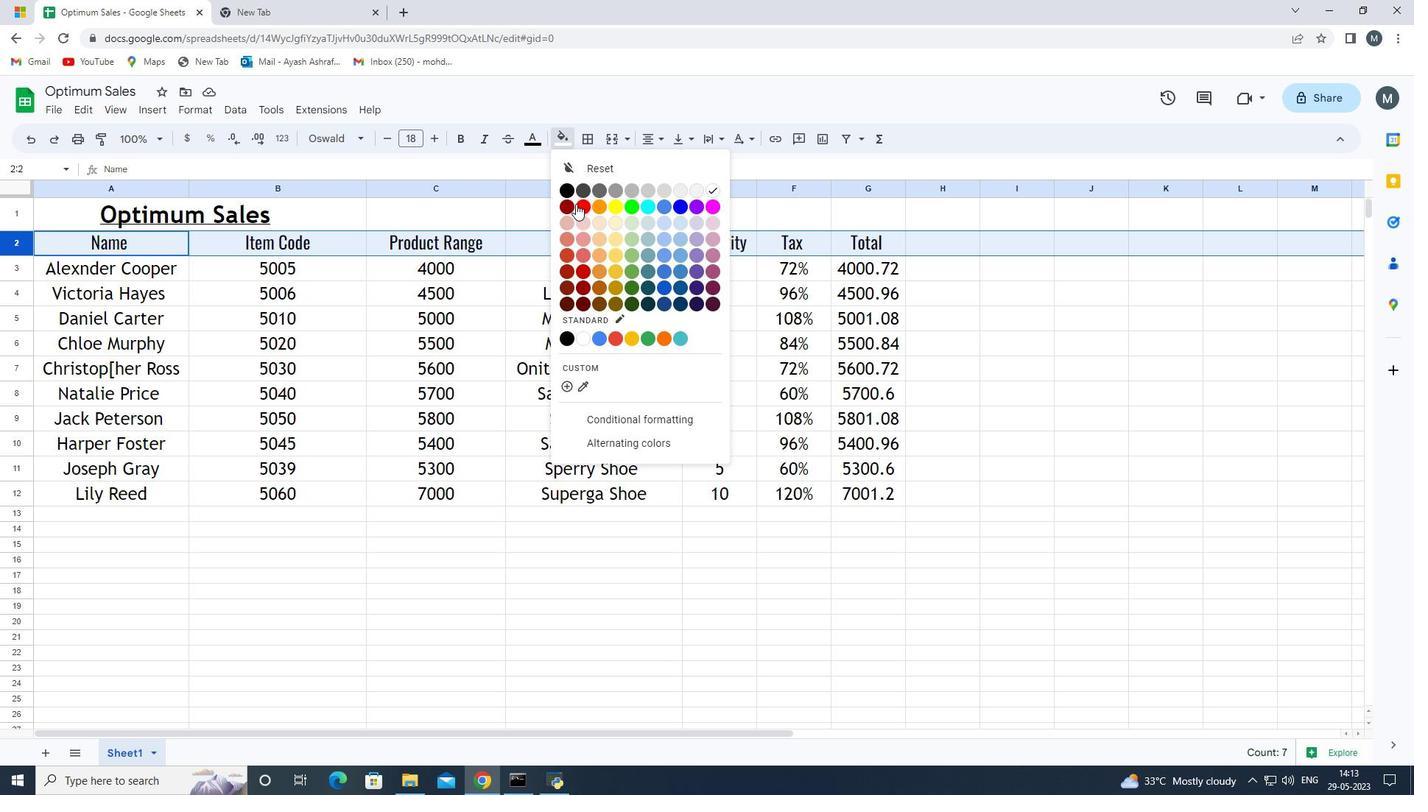 
Action: Mouse pressed left at (578, 204)
Screenshot: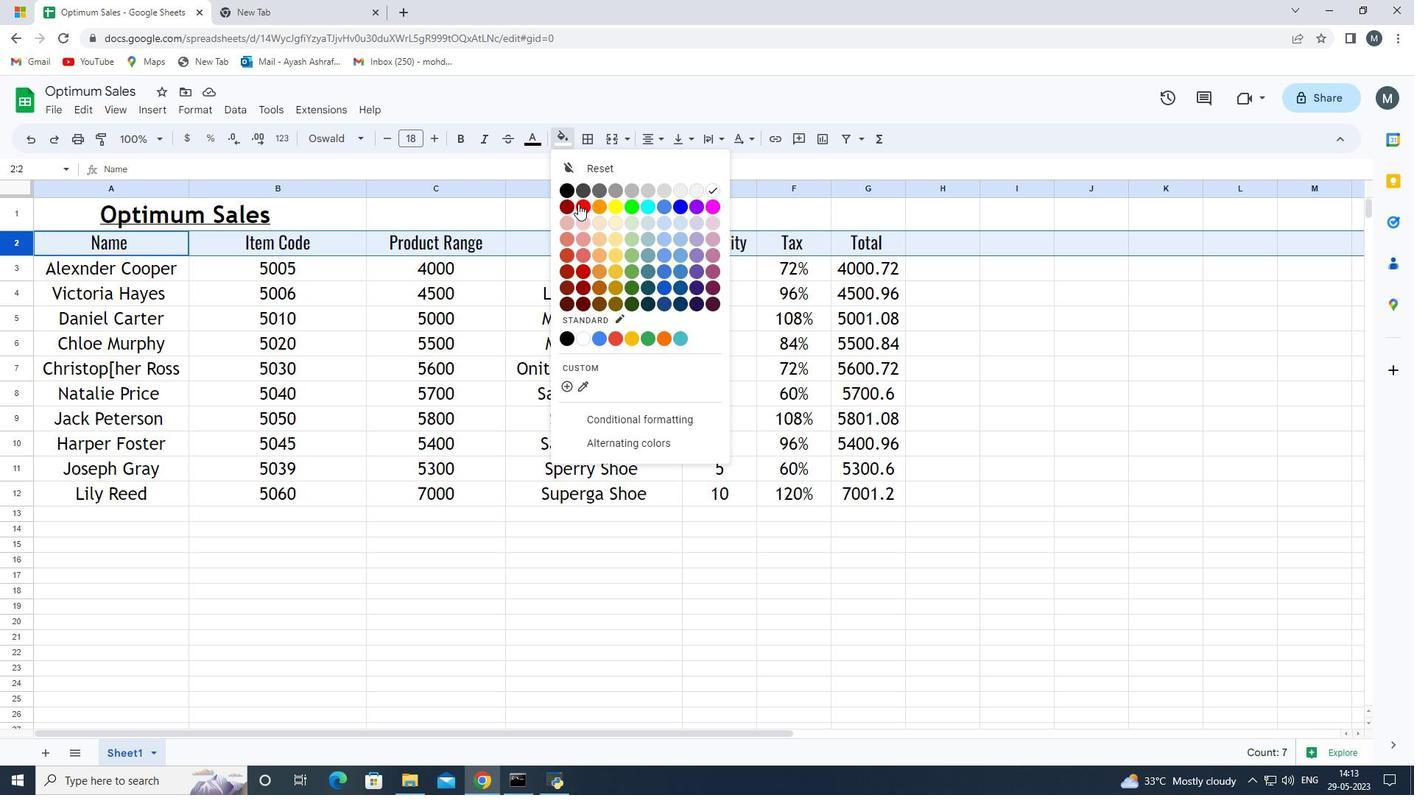 
Action: Mouse moved to (358, 680)
Screenshot: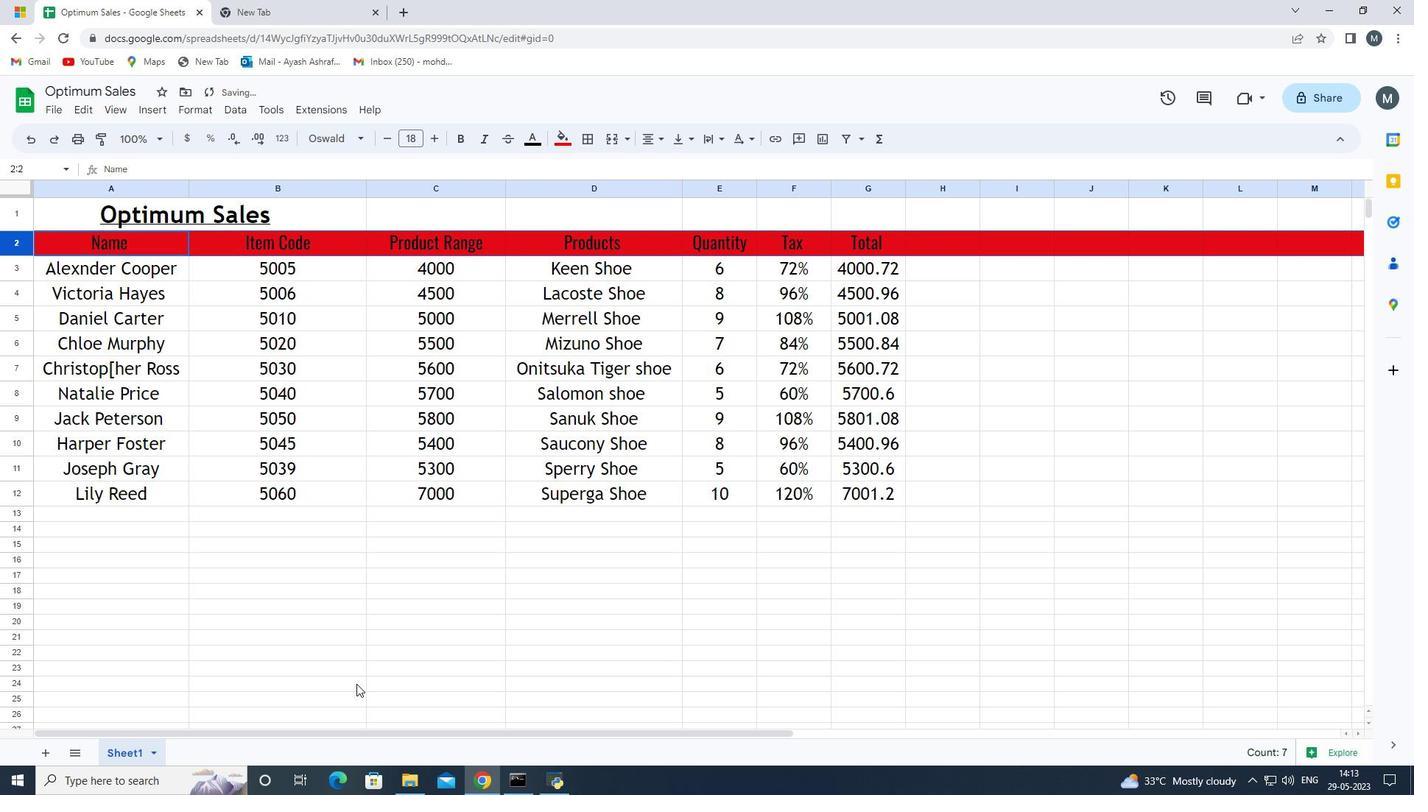 
Action: Mouse pressed left at (358, 680)
Screenshot: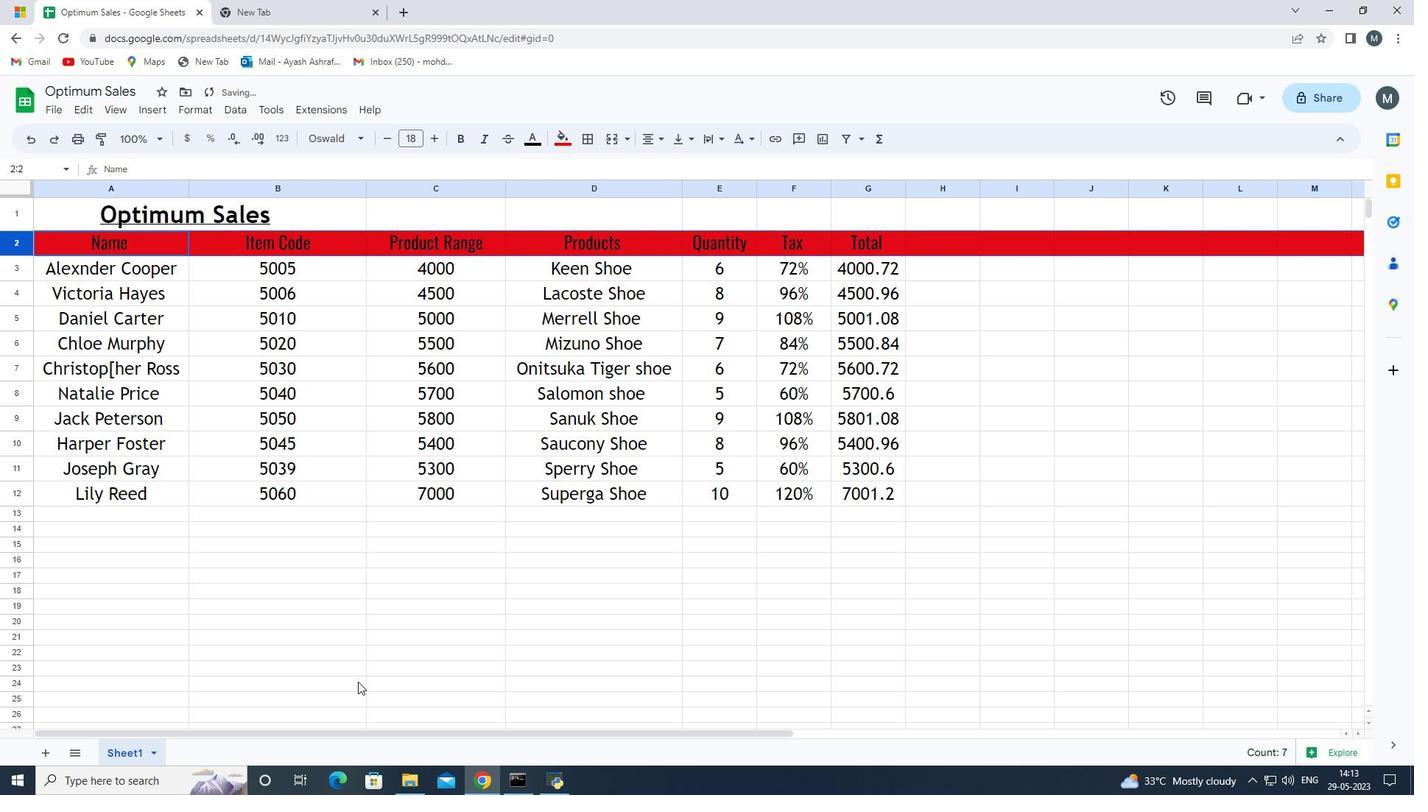 
Action: Mouse moved to (948, 235)
Screenshot: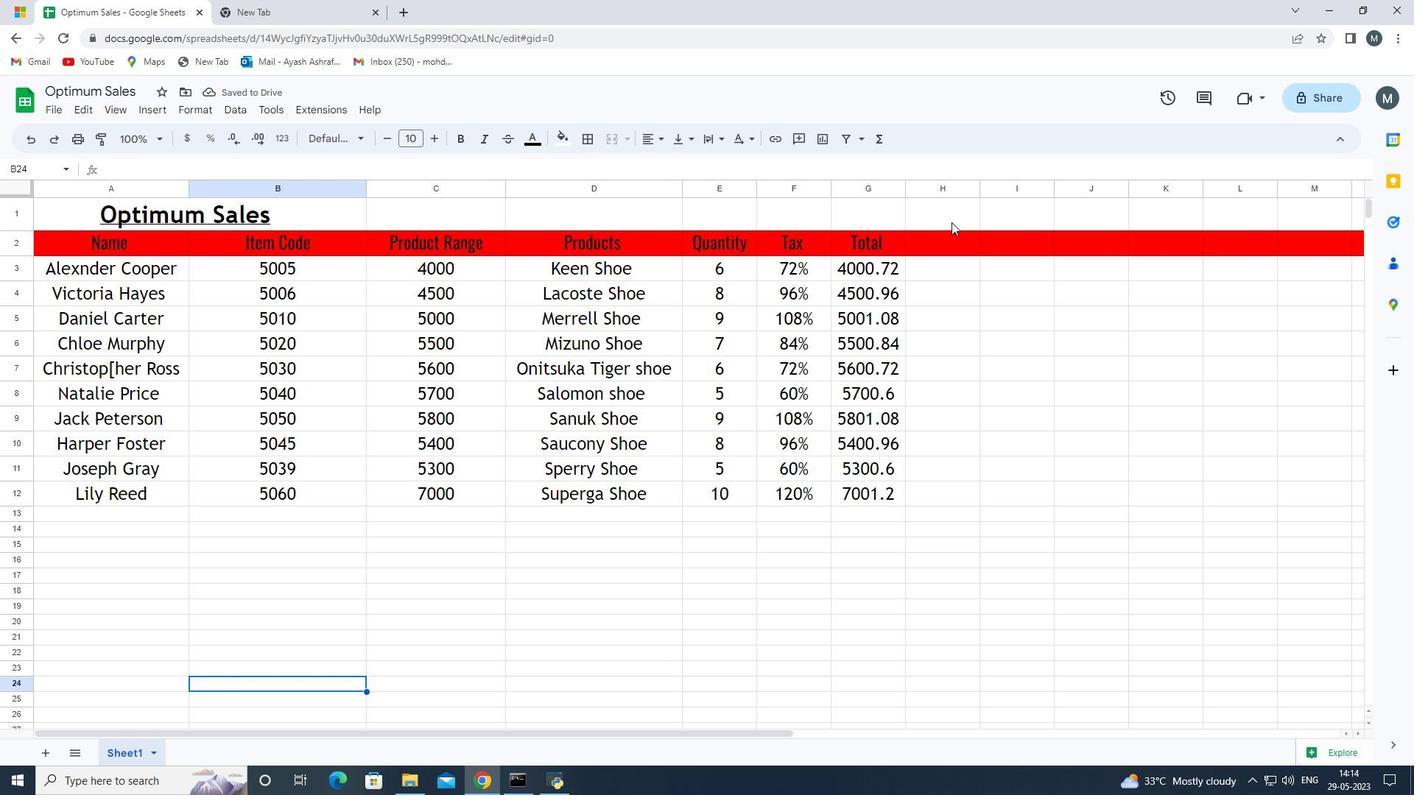 
Action: Mouse pressed left at (948, 235)
Screenshot: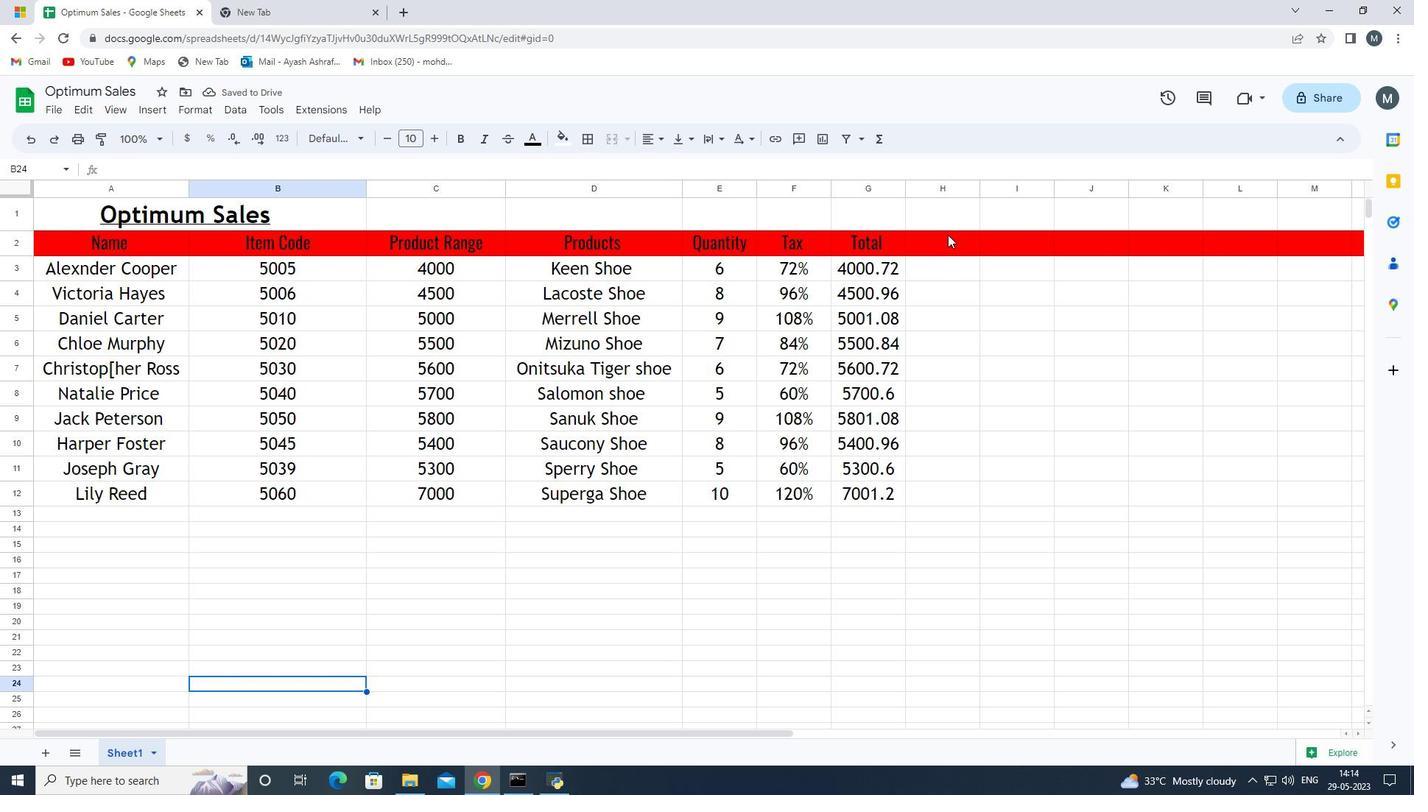 
Action: Mouse moved to (948, 235)
Screenshot: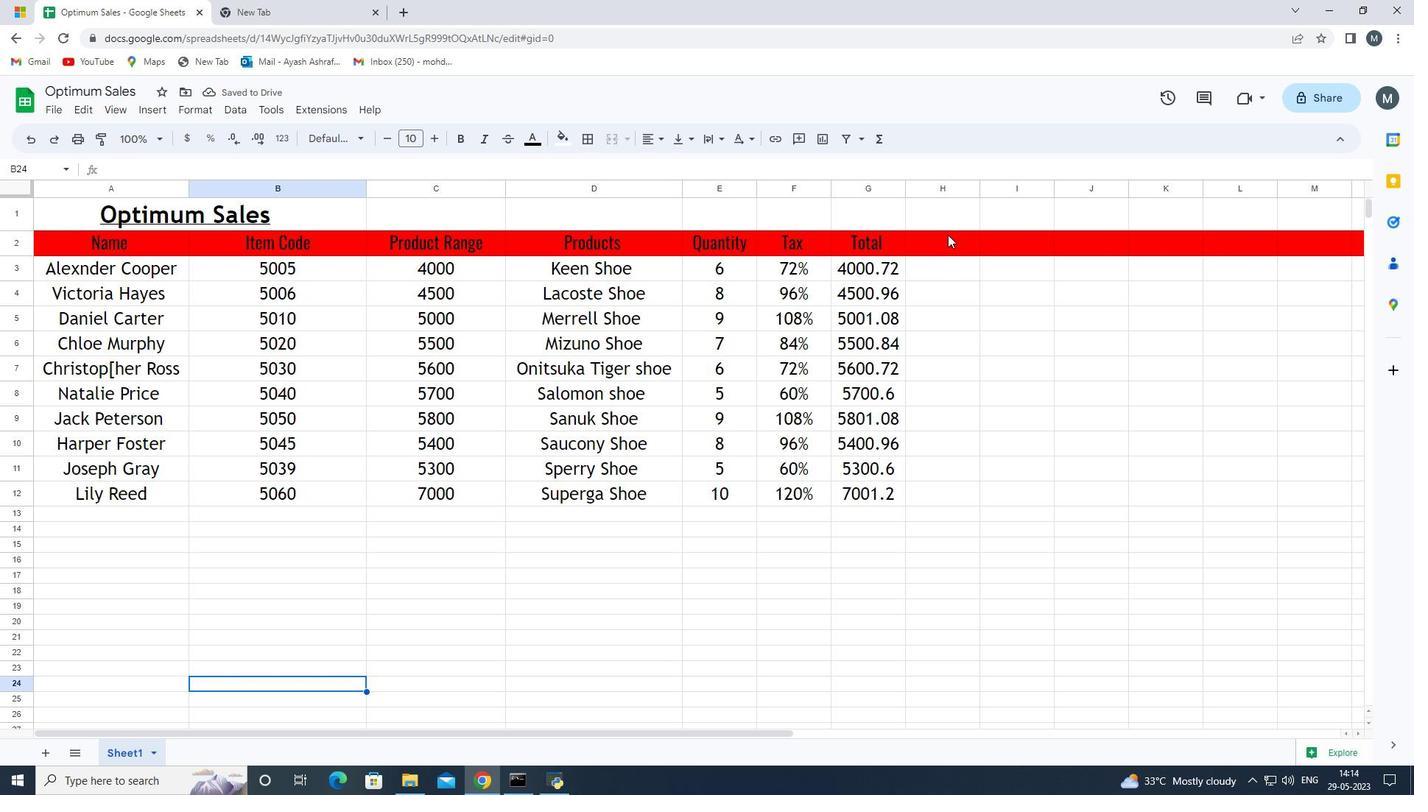 
Action: Mouse pressed right at (948, 235)
Screenshot: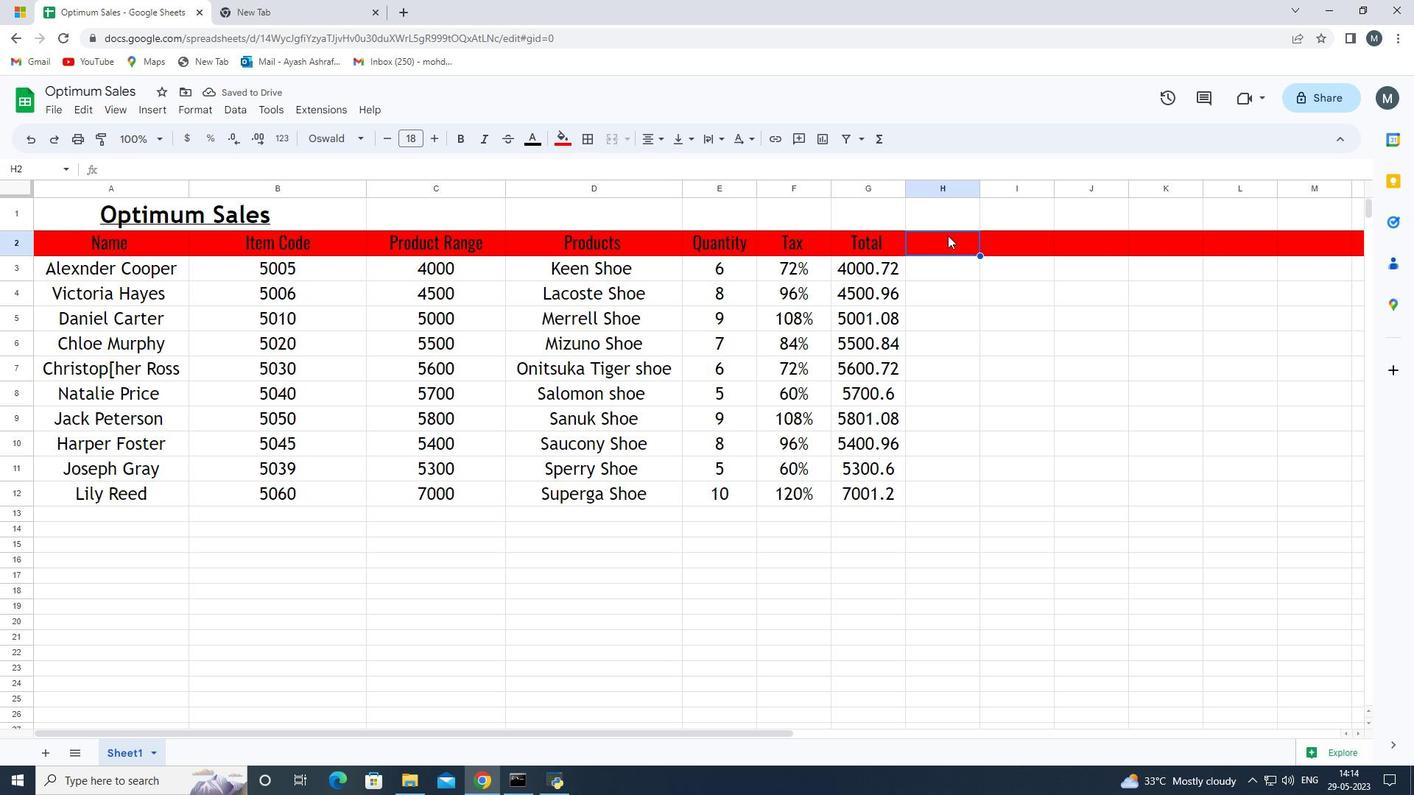 
Action: Mouse moved to (986, 433)
Screenshot: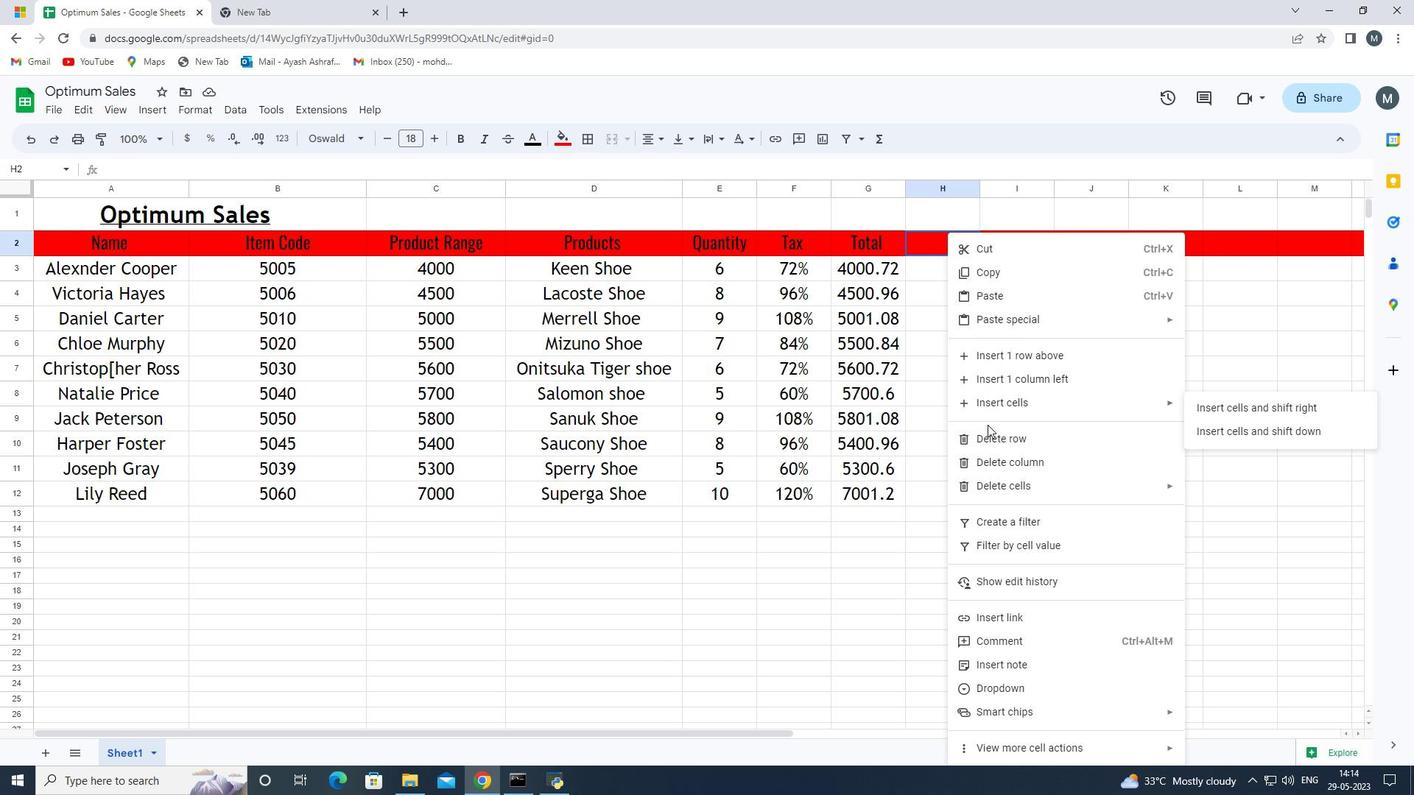 
Action: Mouse pressed left at (986, 433)
Screenshot: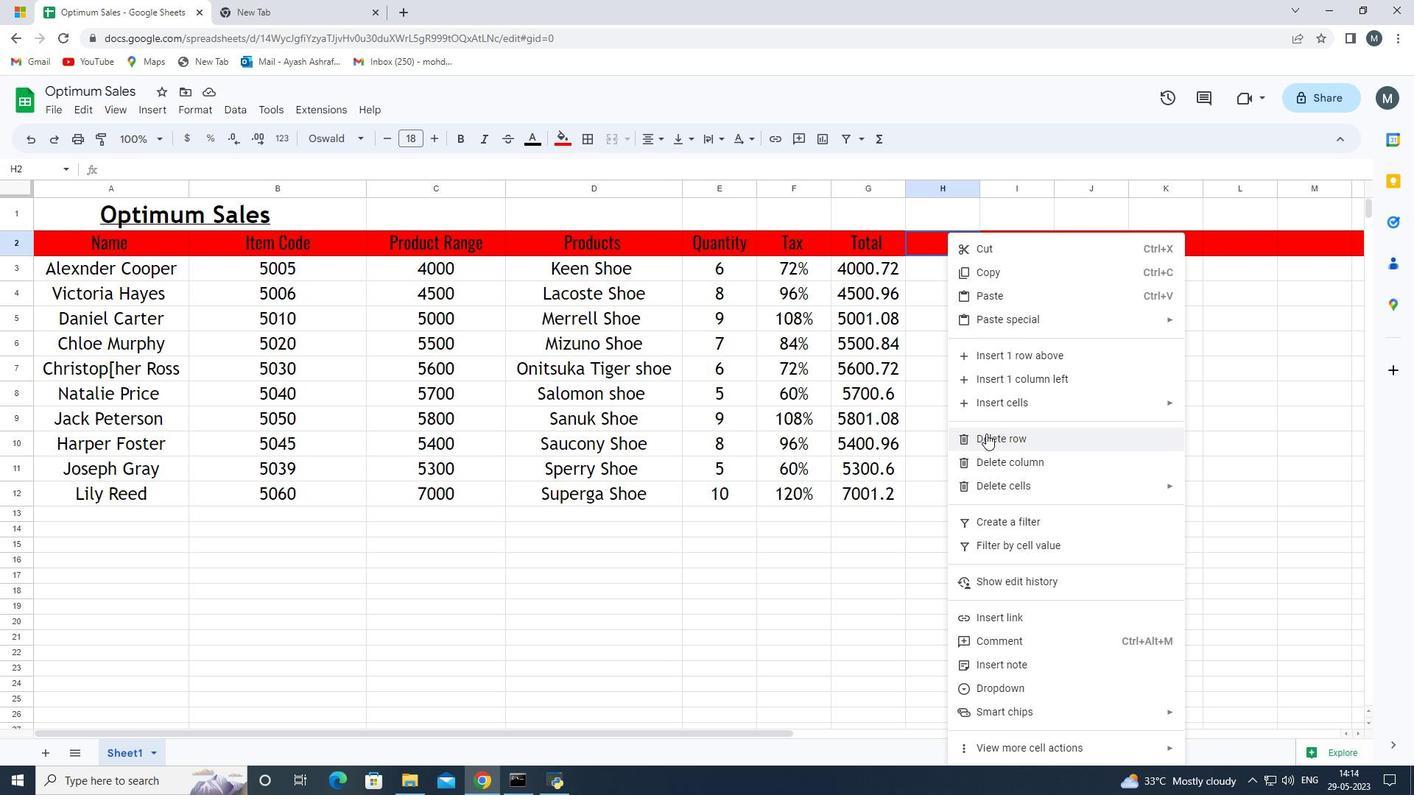 
Action: Mouse moved to (45, 247)
Screenshot: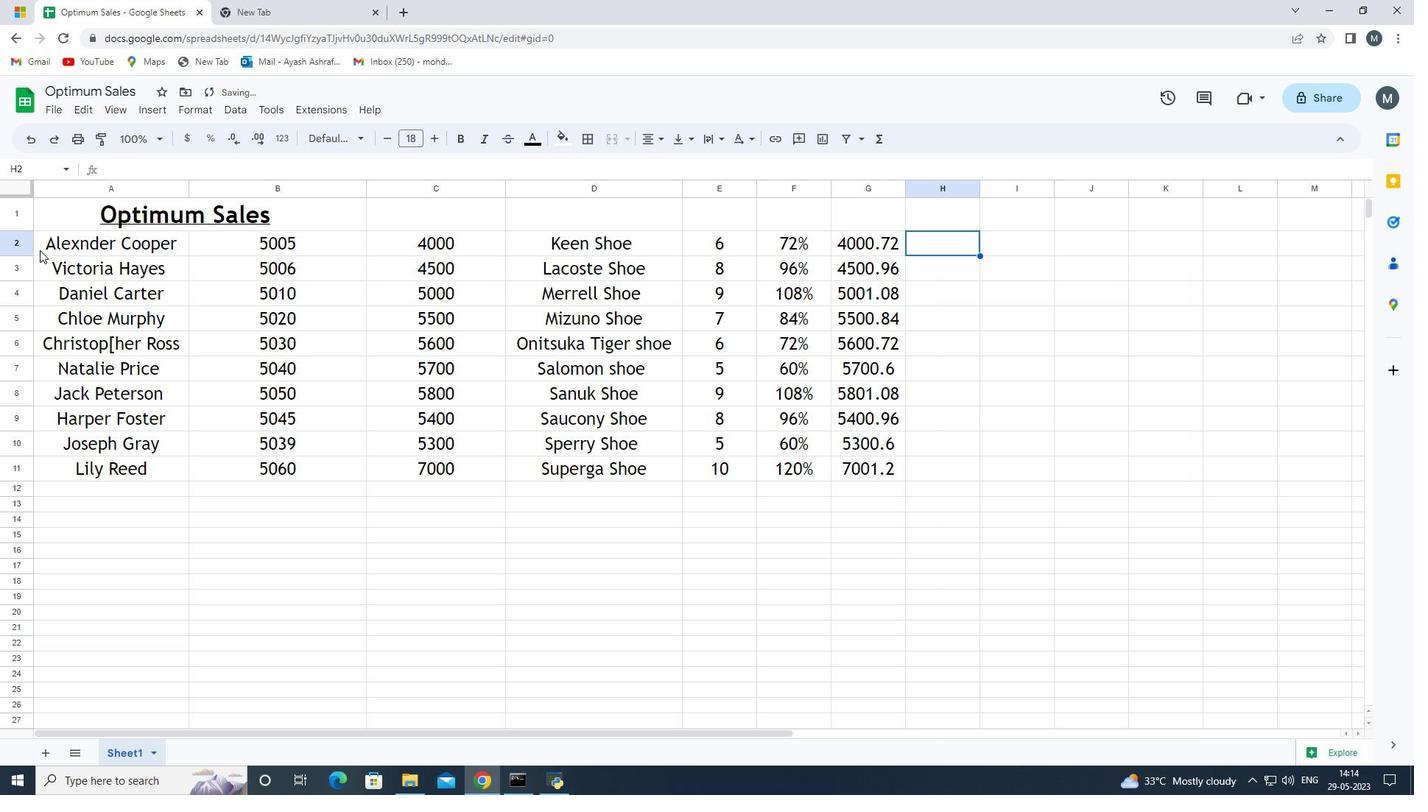 
Action: Mouse pressed left at (45, 247)
Screenshot: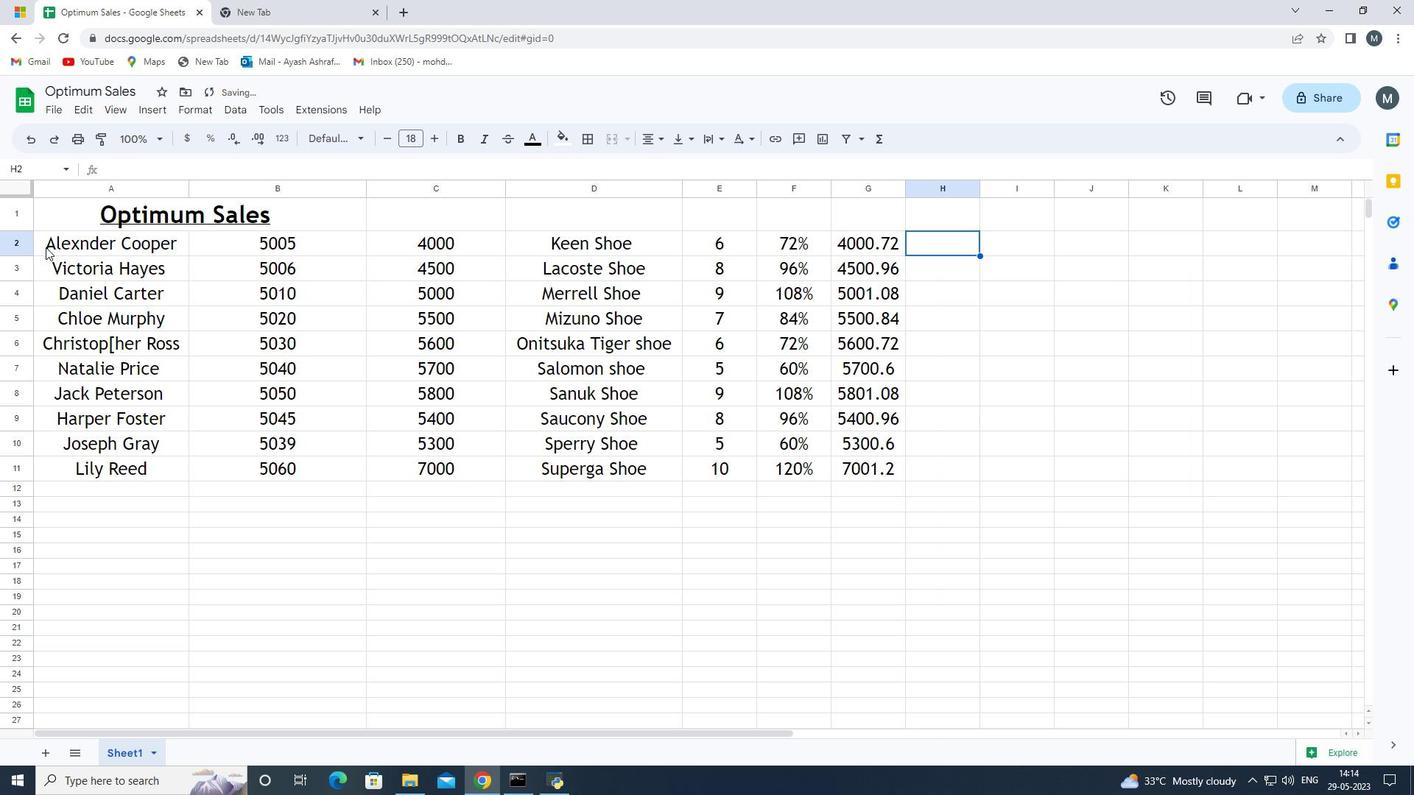 
Action: Key pressed <Key.shift_r><Key.right><Key.right><Key.right><Key.right><Key.right><Key.right>
Screenshot: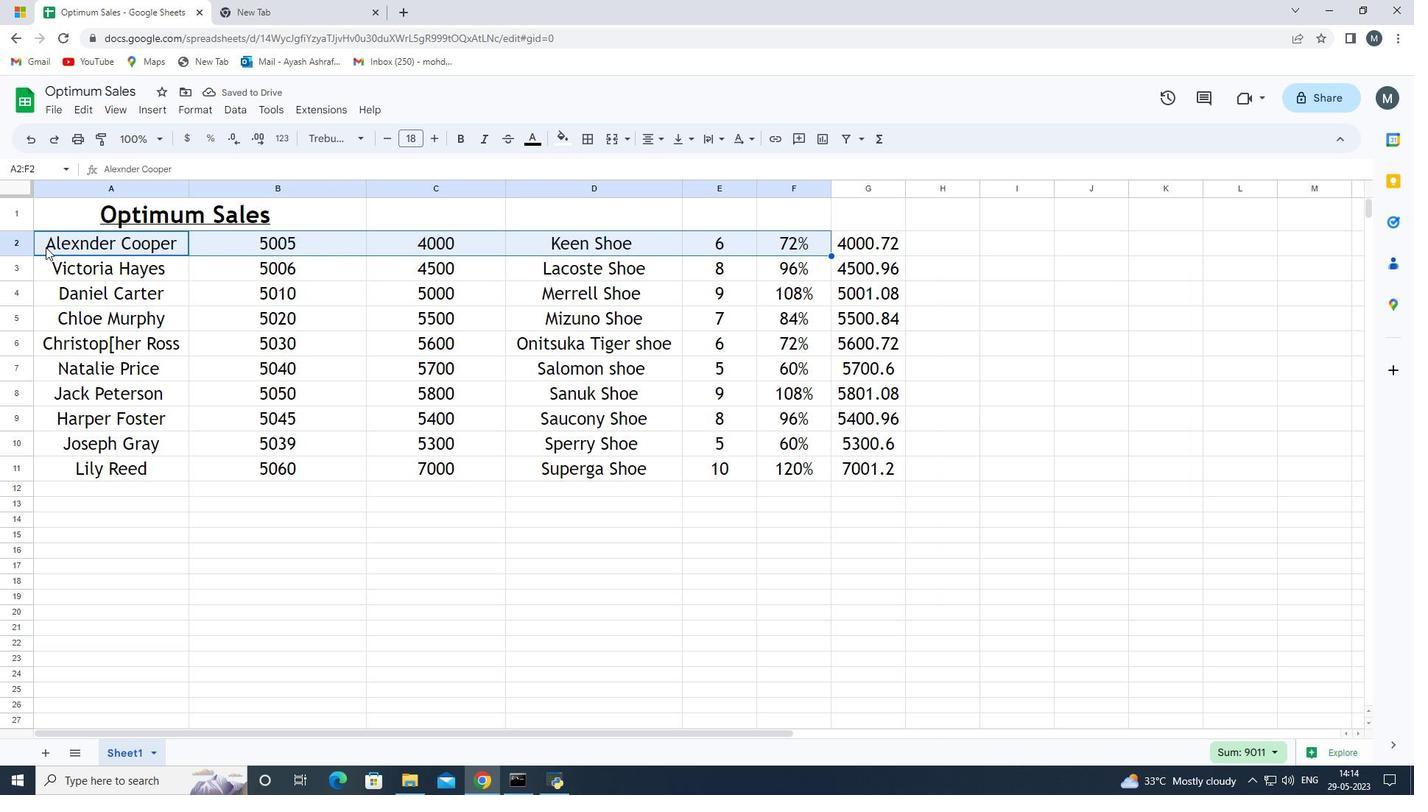 
Action: Mouse moved to (561, 142)
Screenshot: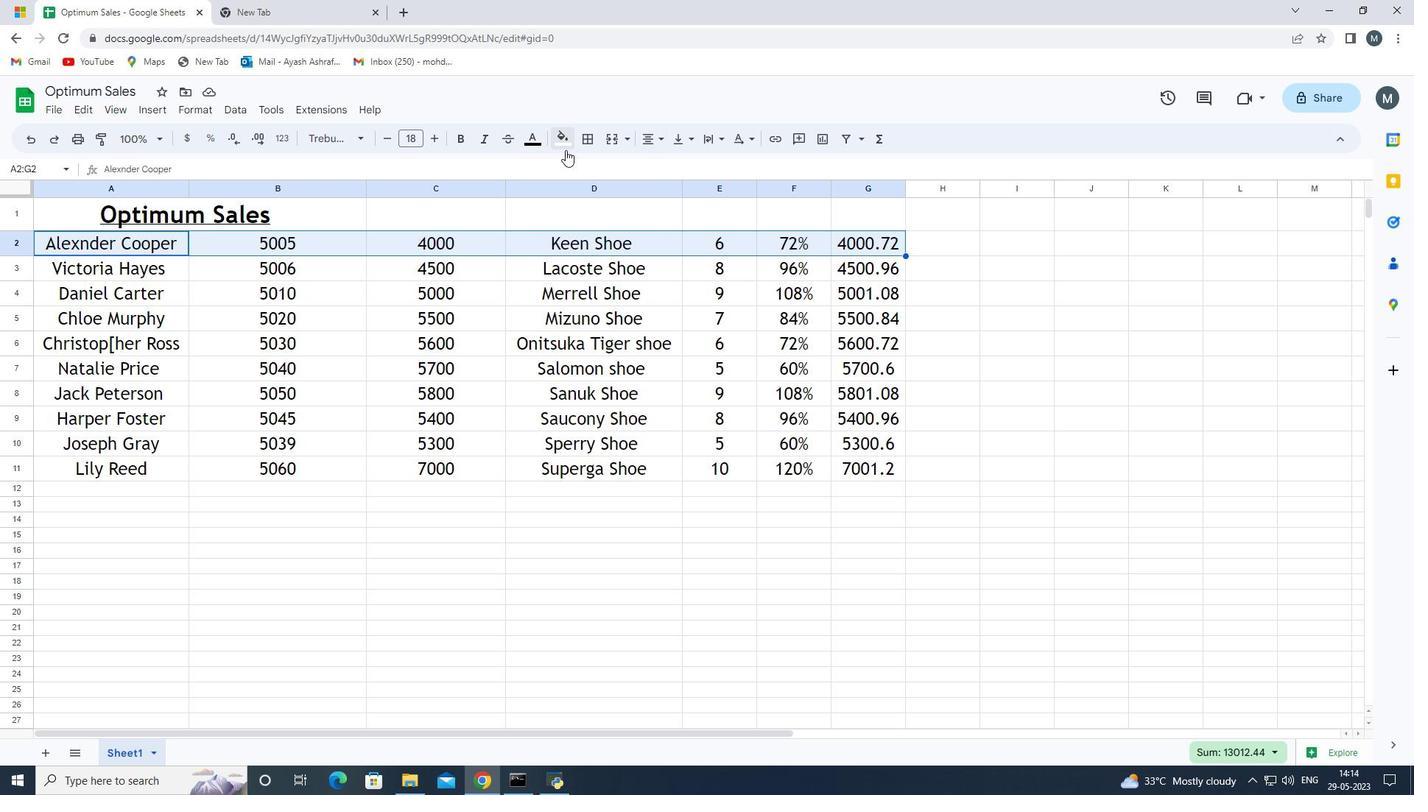 
Action: Mouse pressed left at (561, 142)
Screenshot: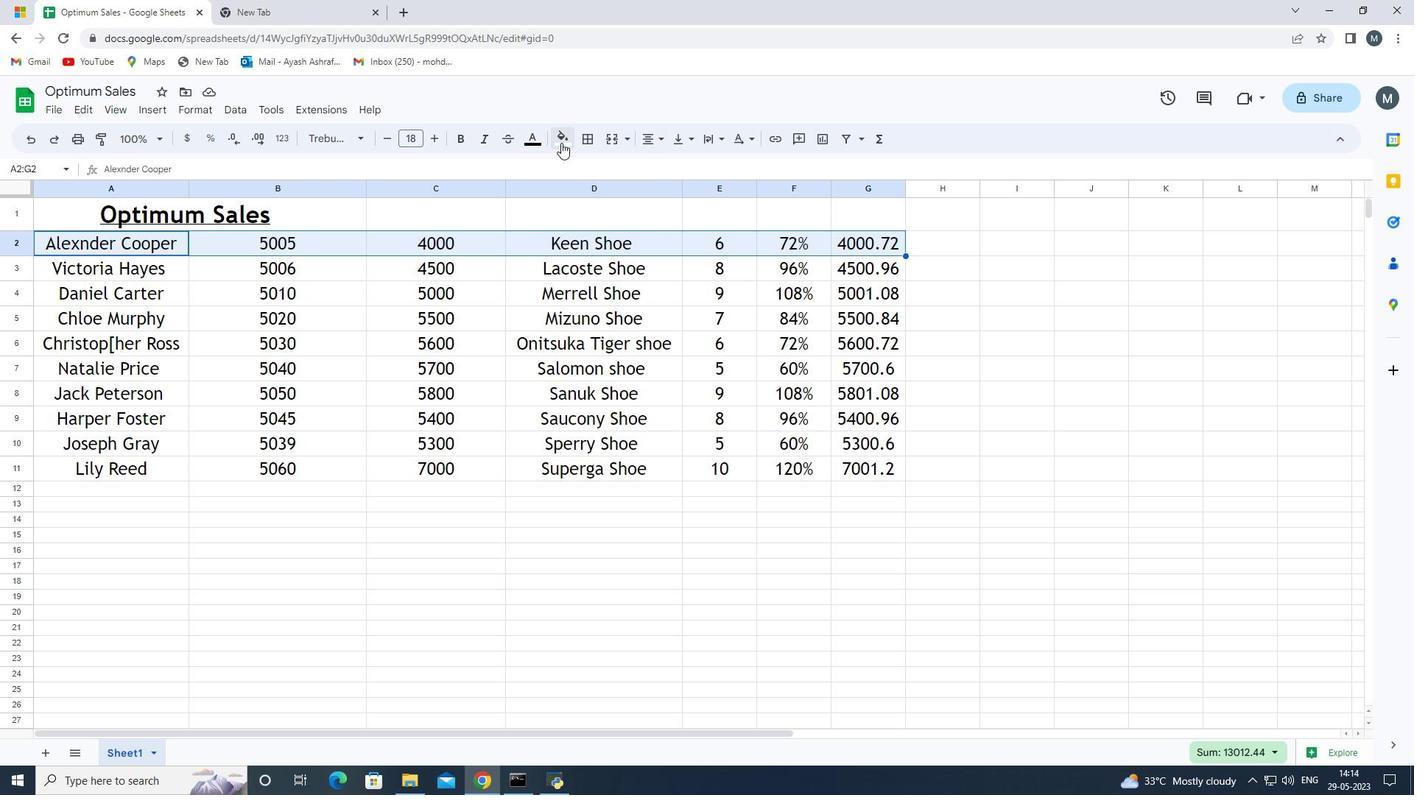 
Action: Mouse moved to (570, 204)
Screenshot: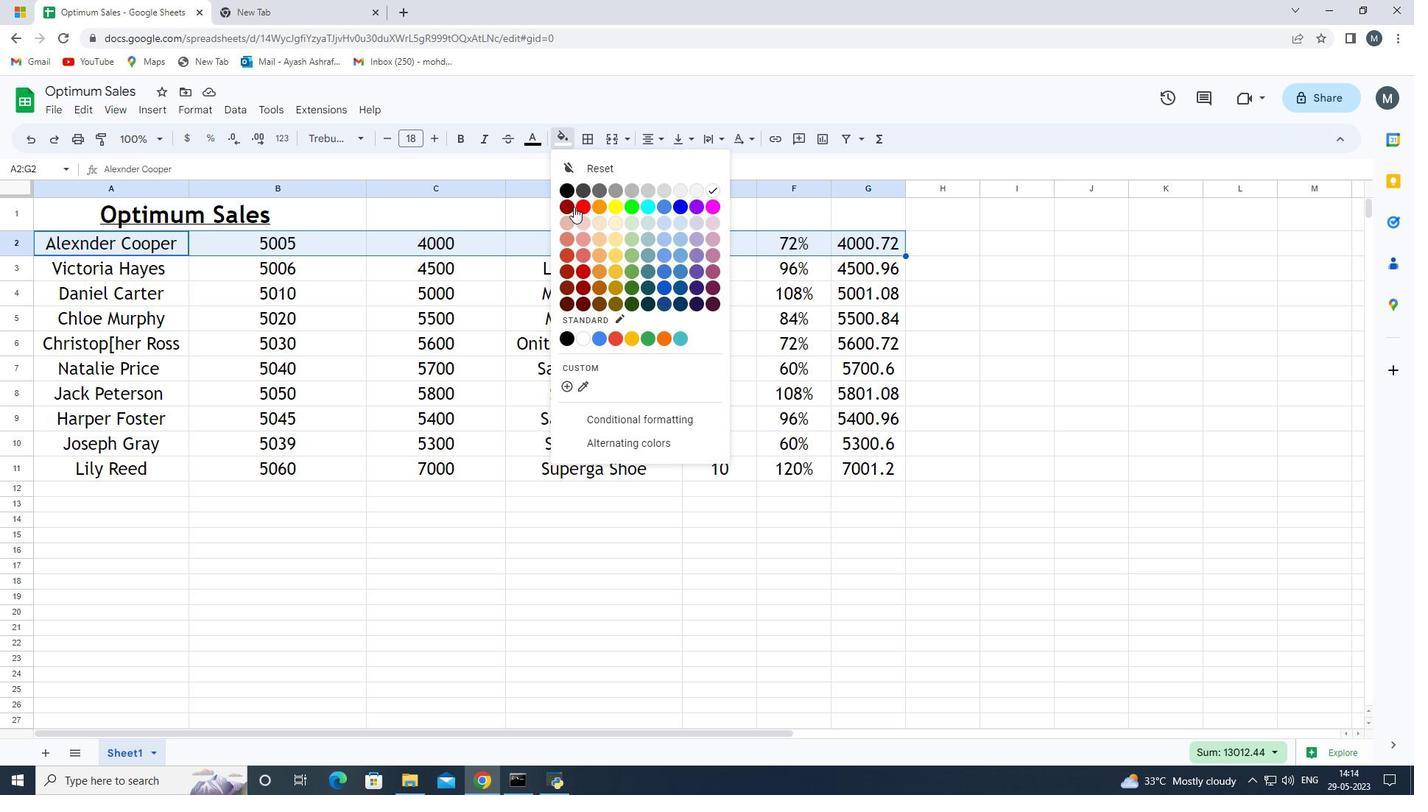 
Action: Mouse pressed left at (570, 204)
Screenshot: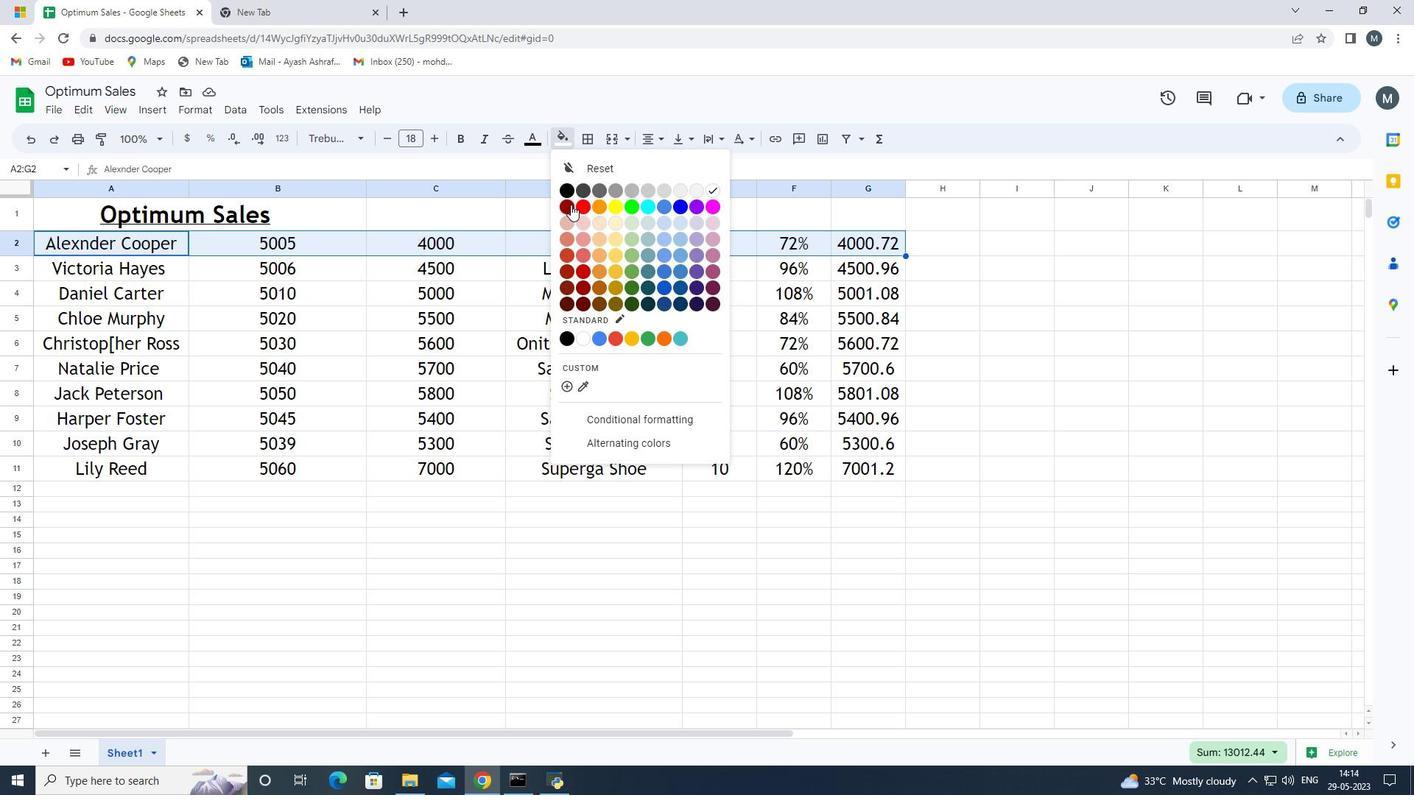 
Action: Mouse moved to (364, 576)
Screenshot: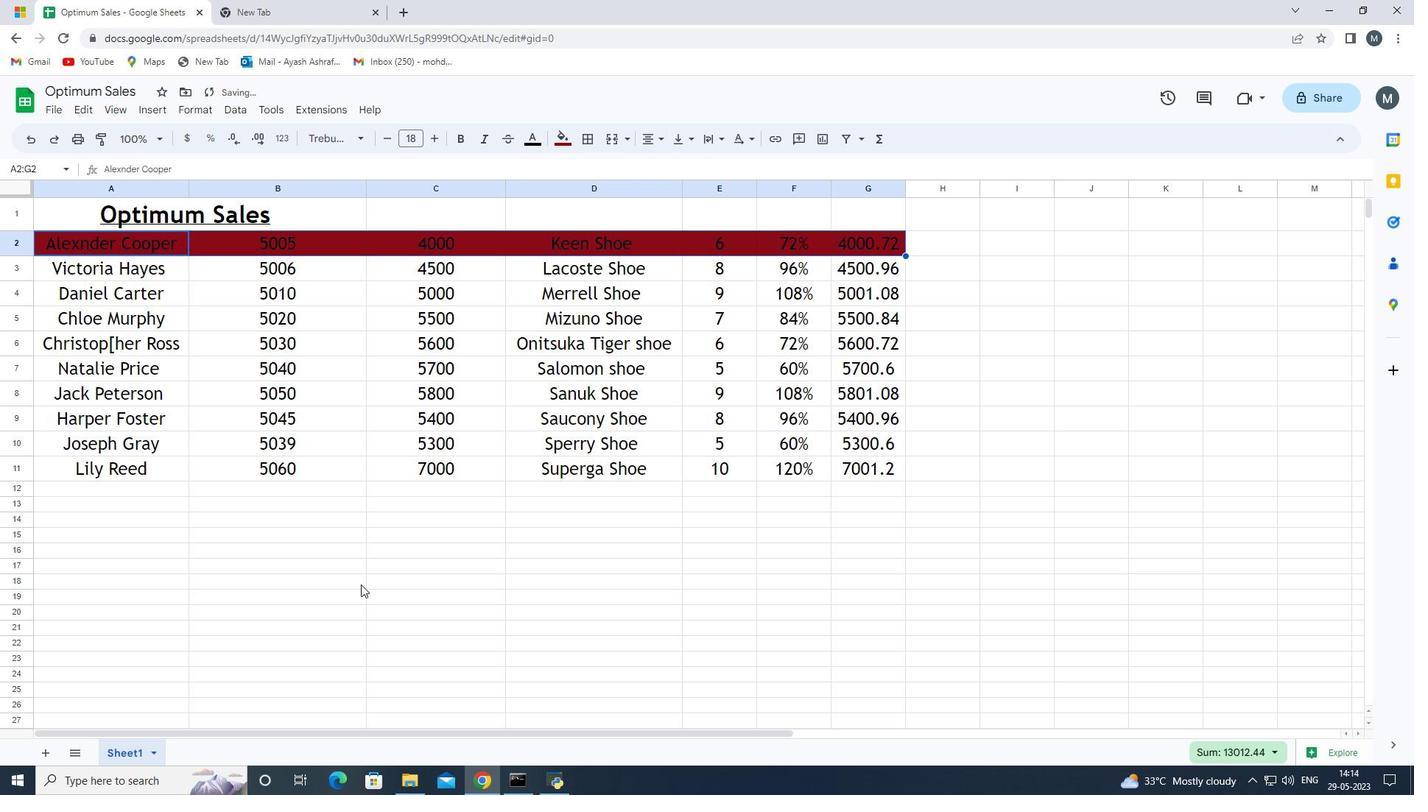
Action: Mouse pressed left at (364, 576)
Screenshot: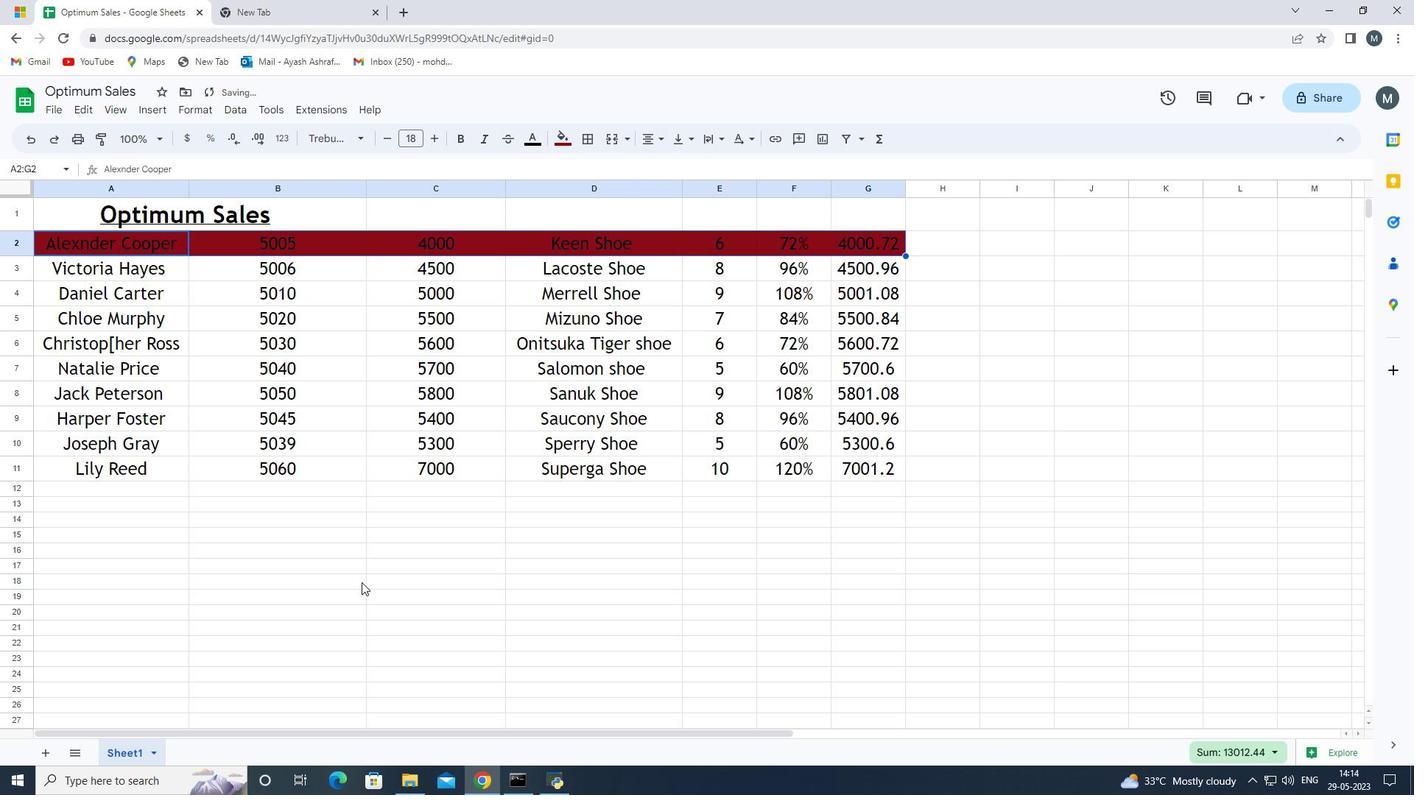 
Action: Mouse moved to (105, 274)
Screenshot: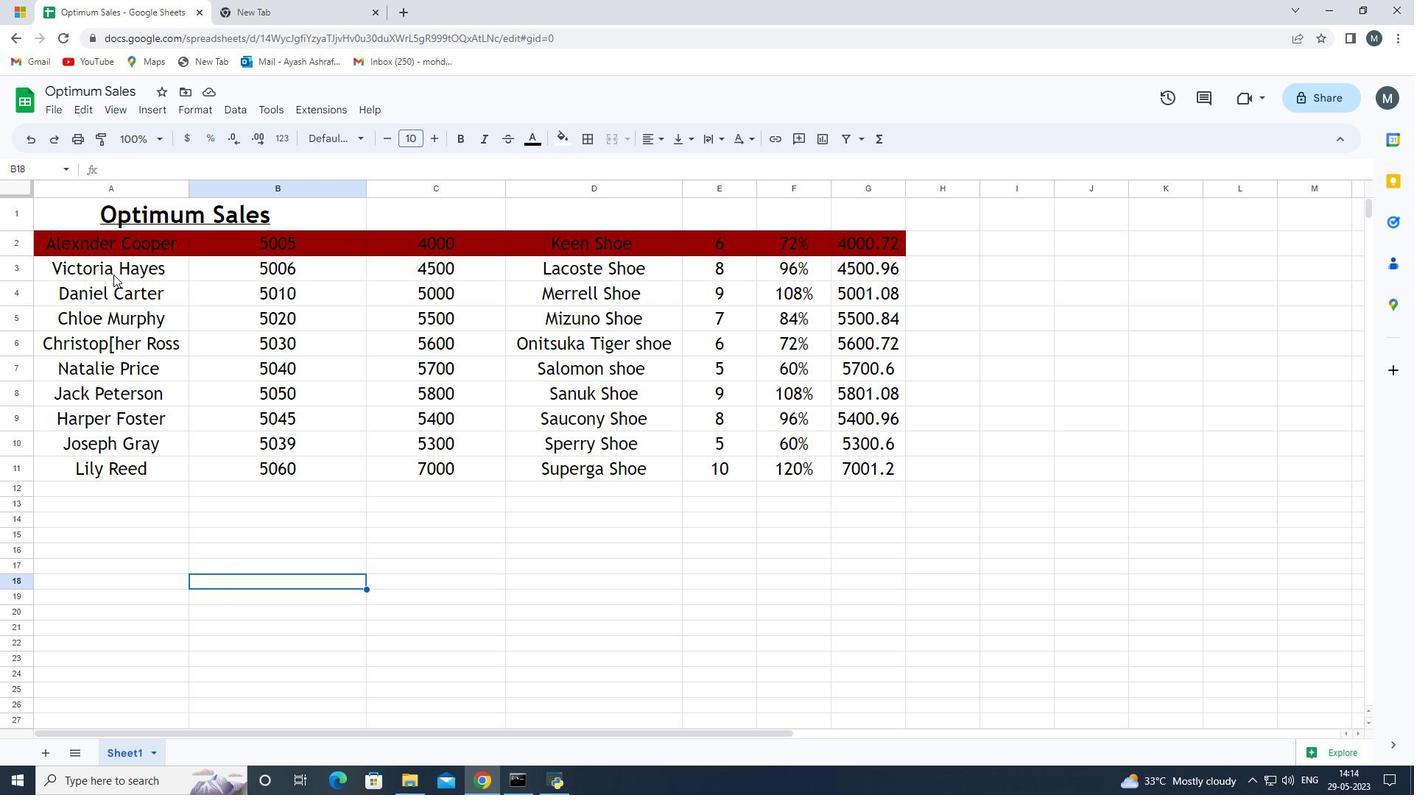 
Action: Mouse pressed left at (105, 274)
Screenshot: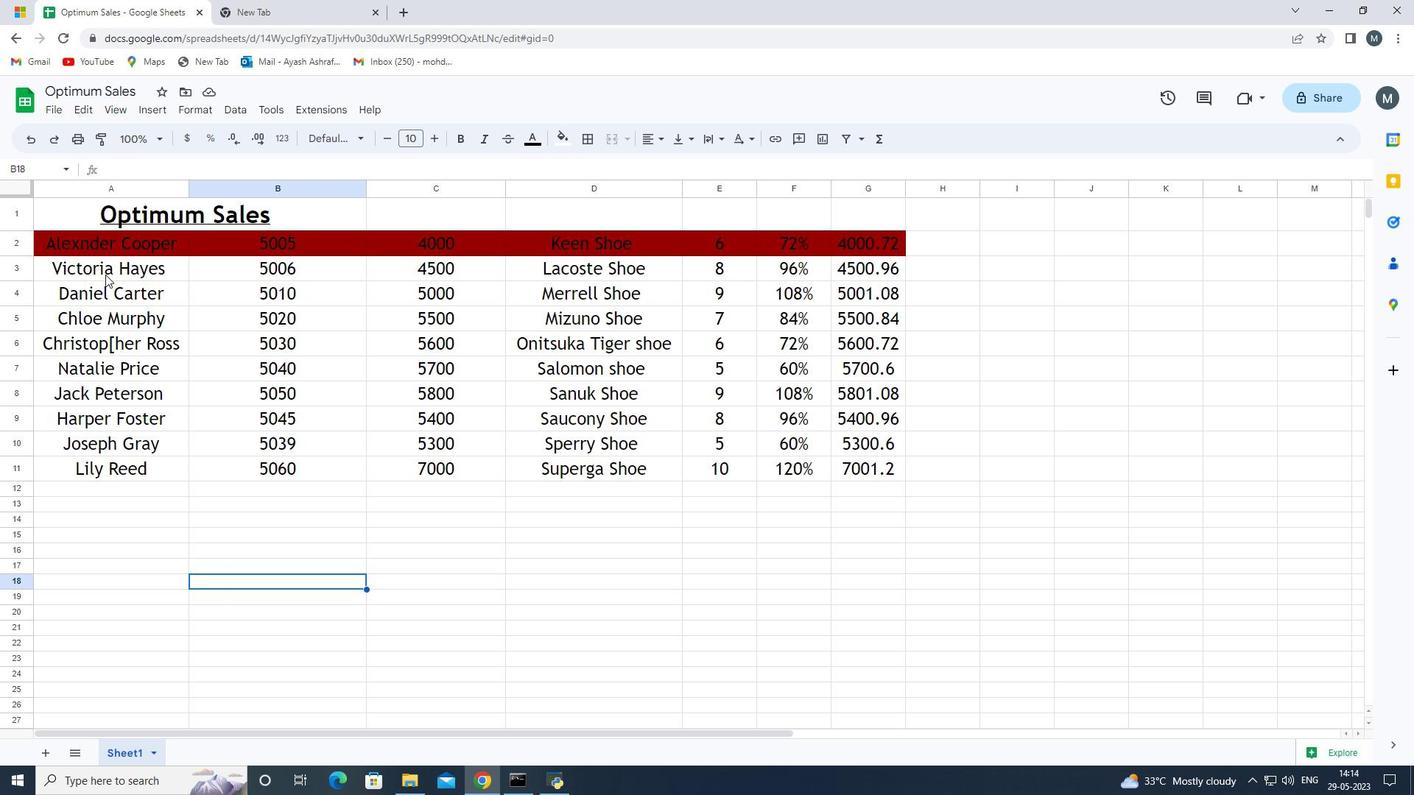 
Action: Mouse moved to (190, 280)
Screenshot: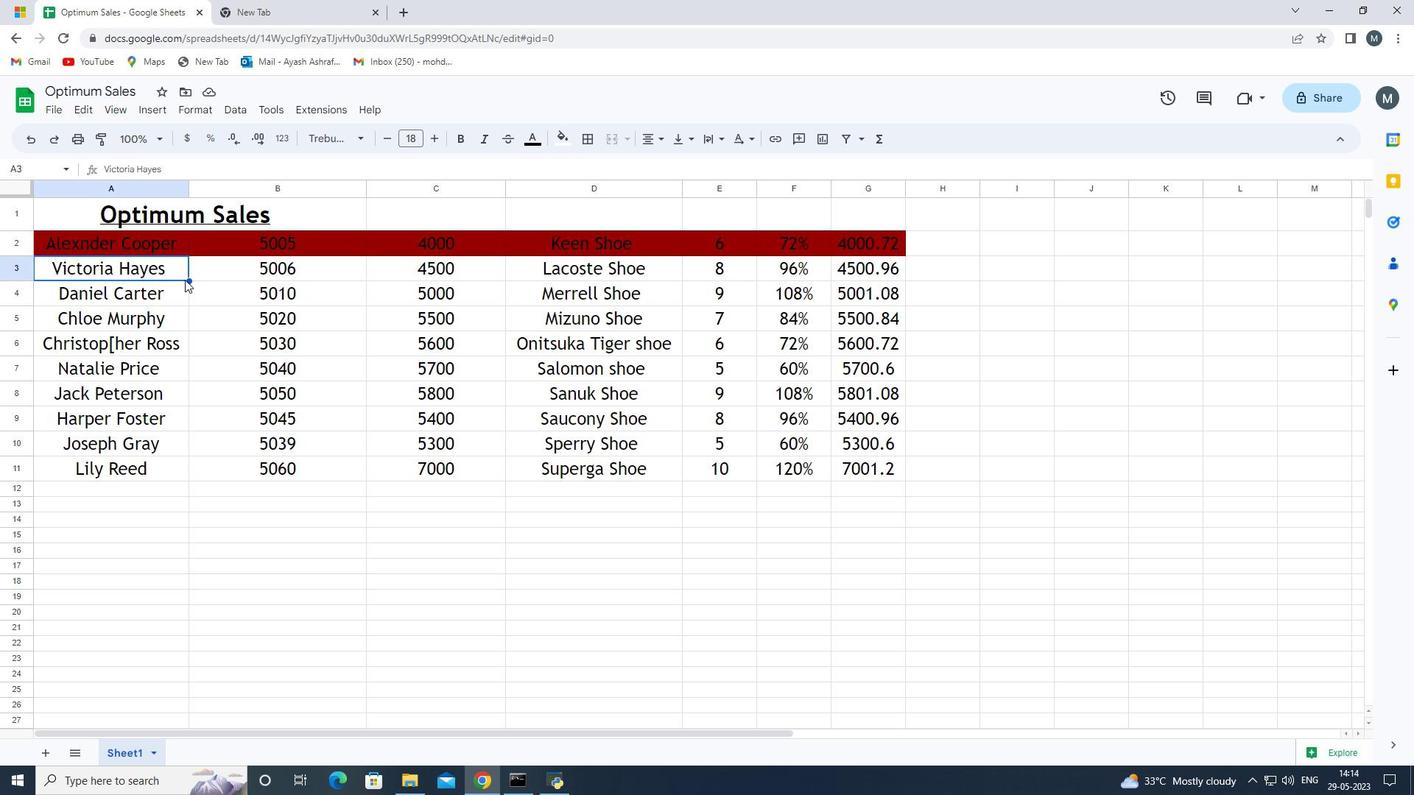 
Action: Mouse pressed left at (190, 280)
Screenshot: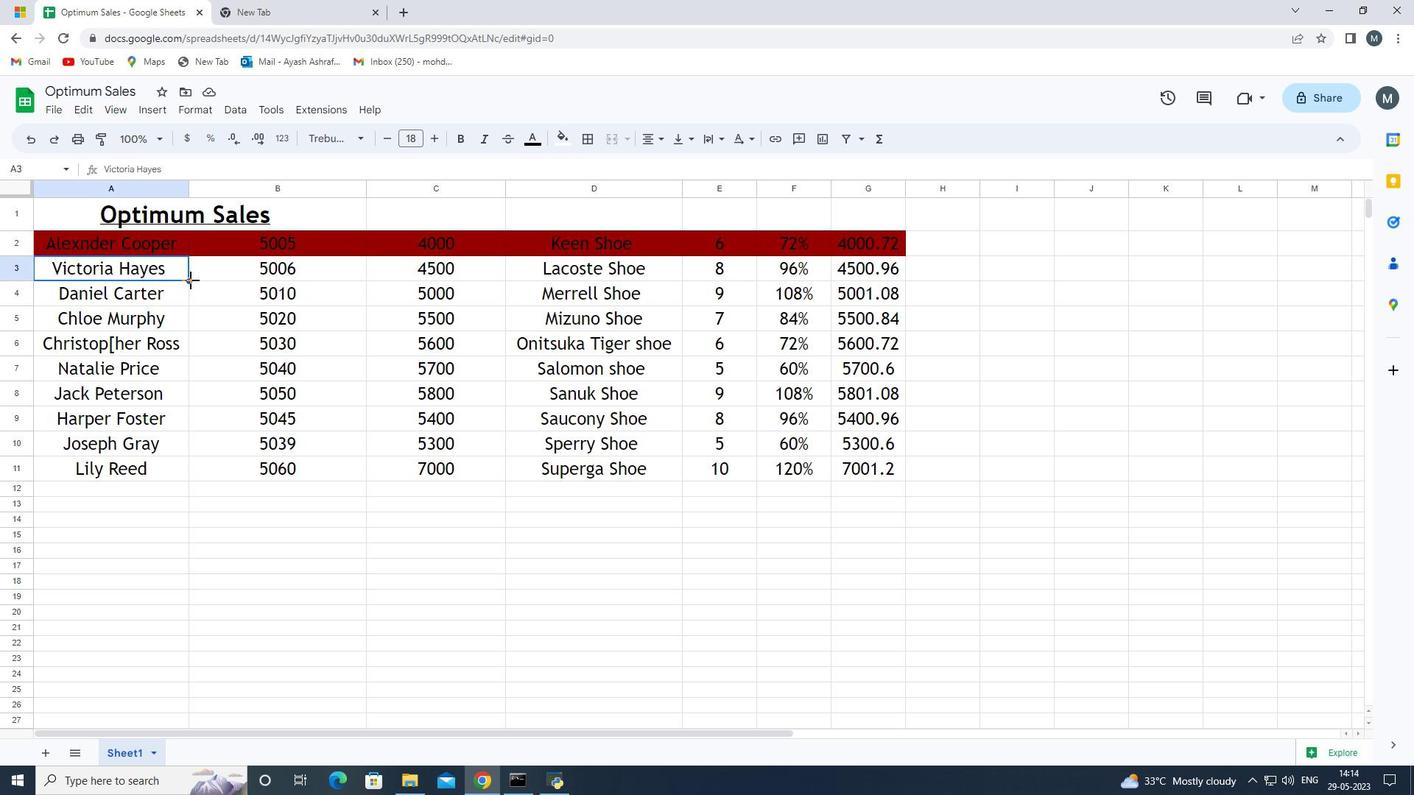 
Action: Mouse moved to (673, 442)
Screenshot: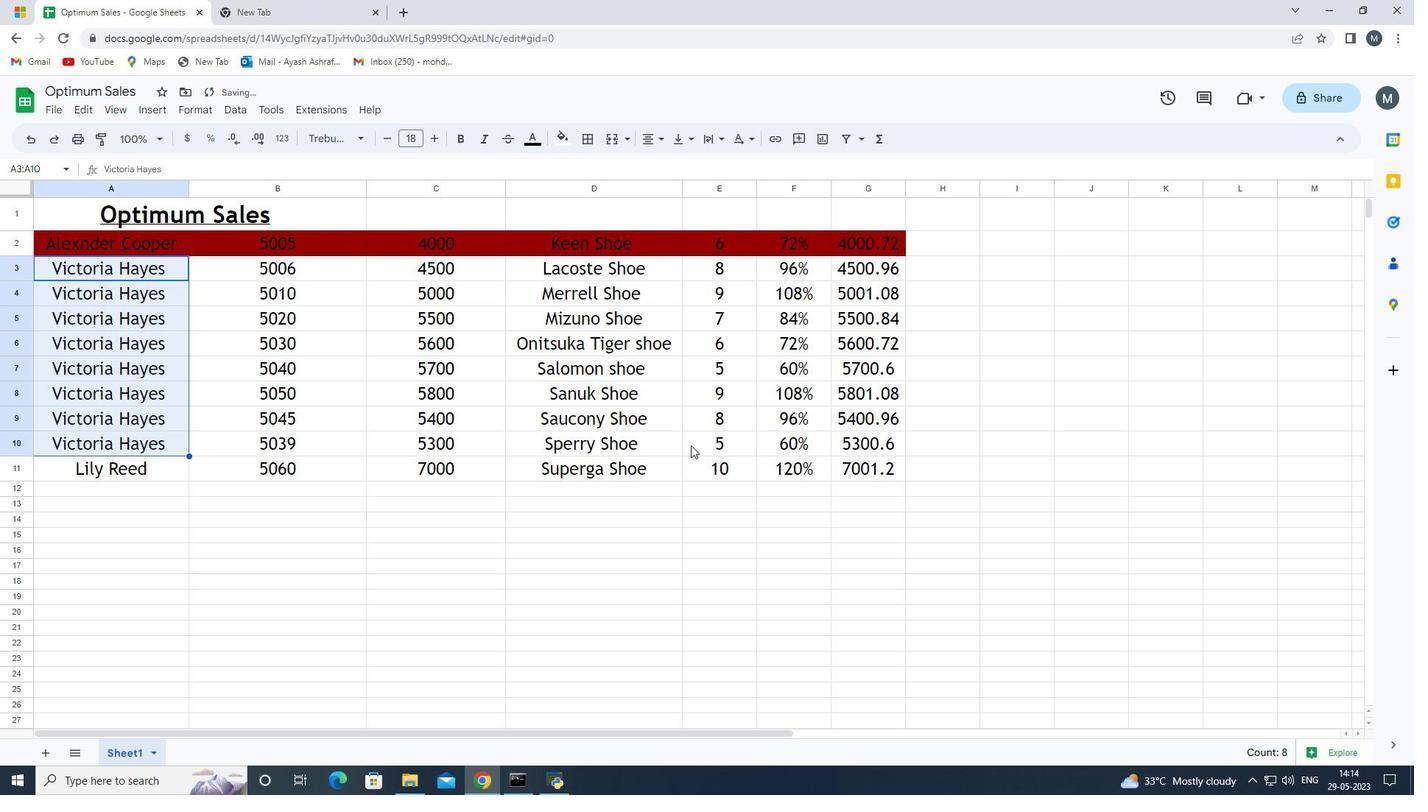 
Action: Key pressed ctrl+Z
Screenshot: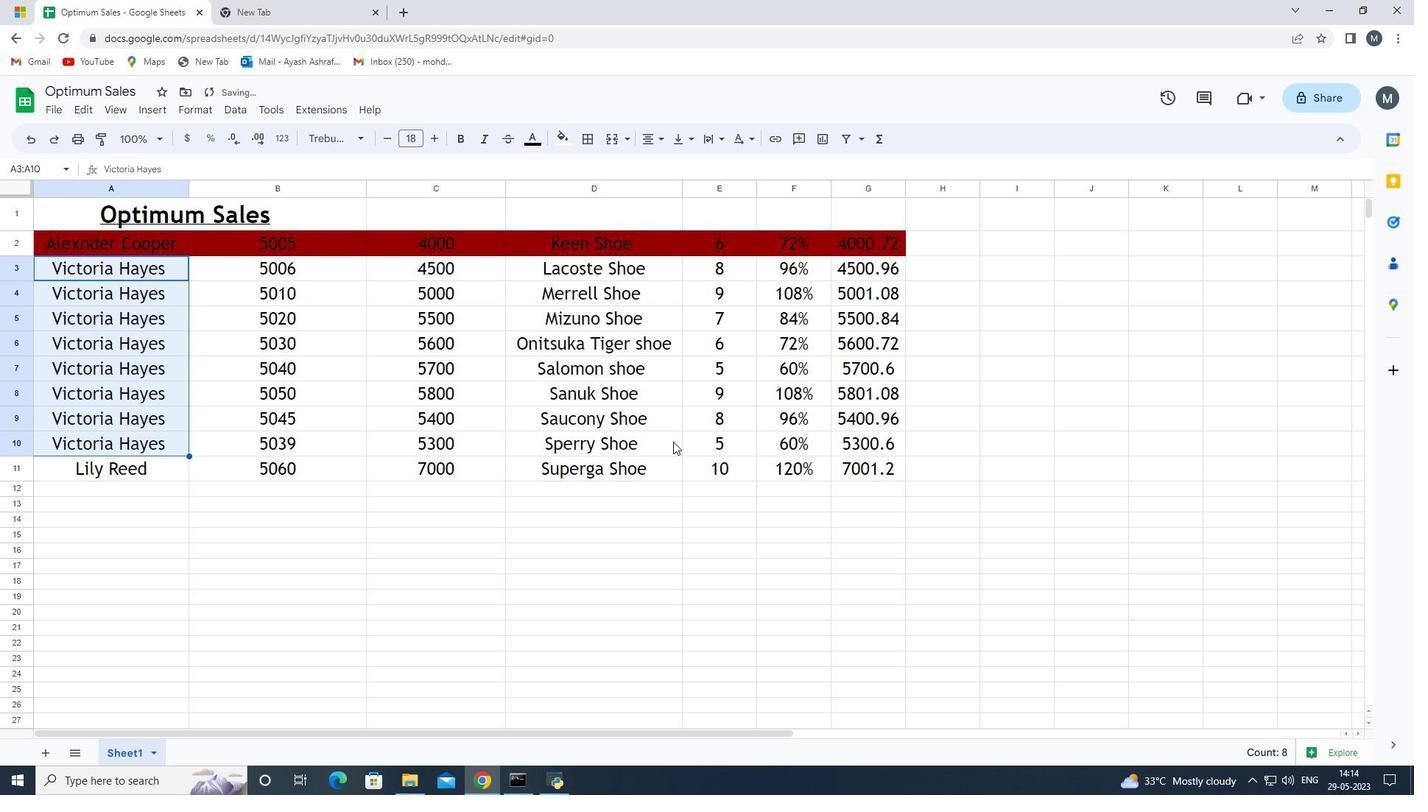 
Action: Mouse moved to (26, 268)
Screenshot: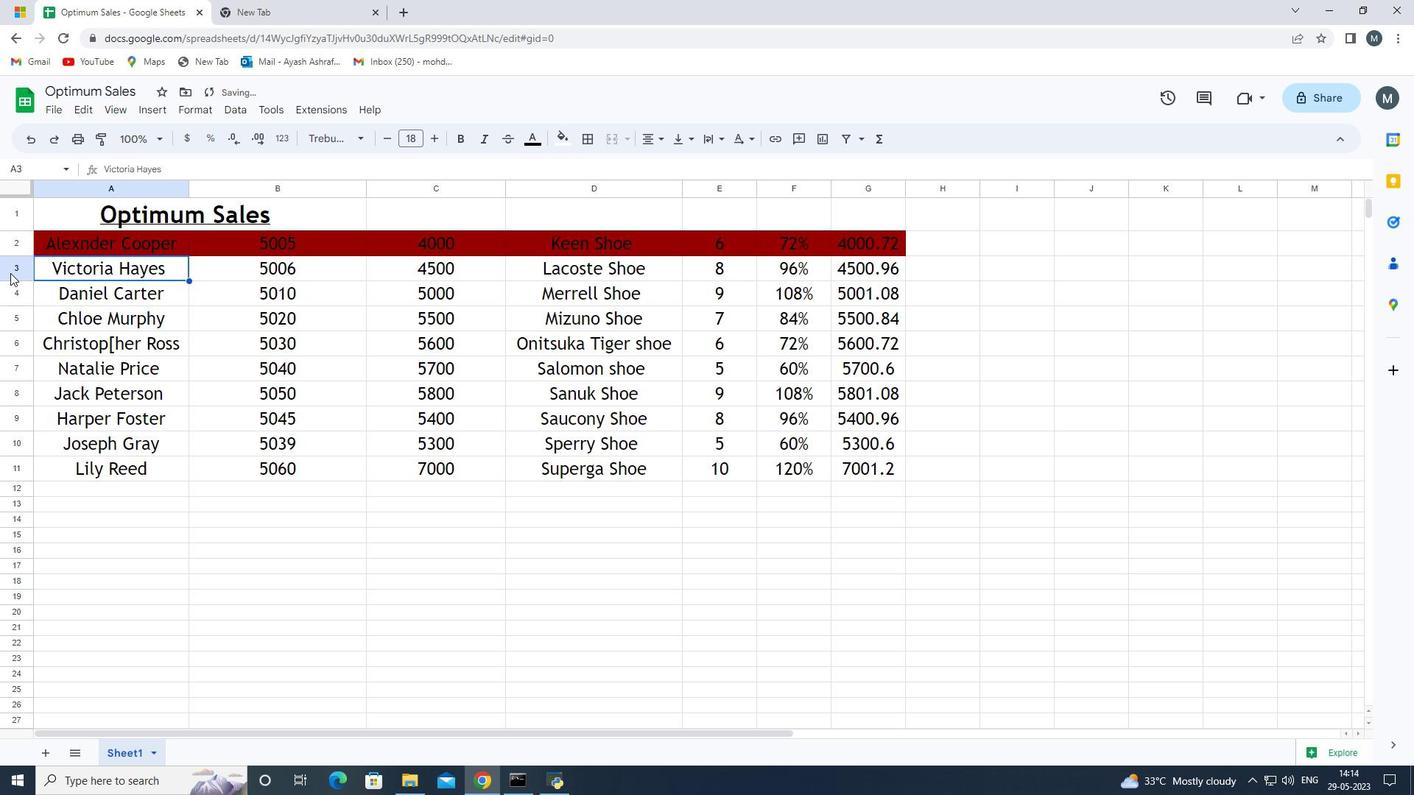 
Action: Mouse pressed left at (26, 268)
Screenshot: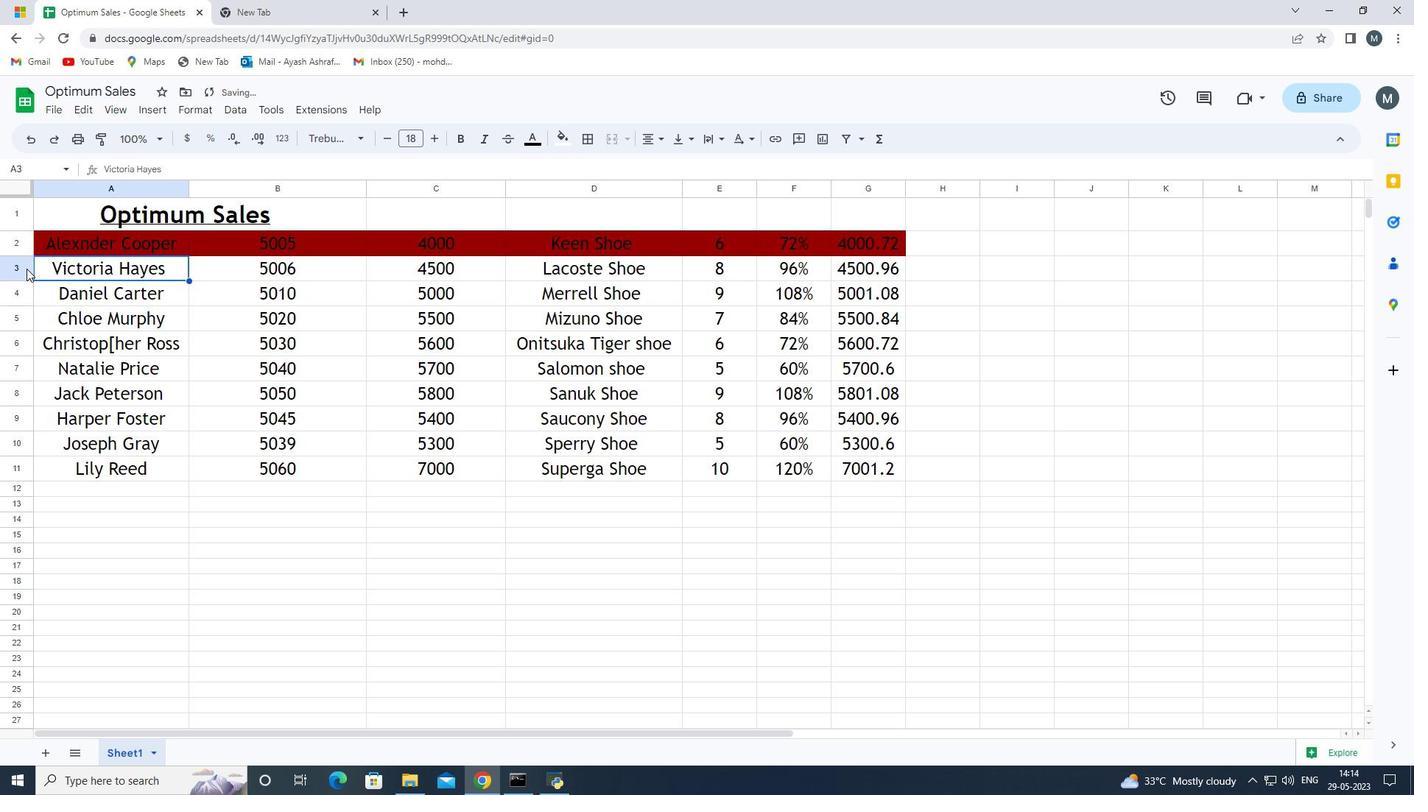 
Action: Mouse moved to (540, 145)
Screenshot: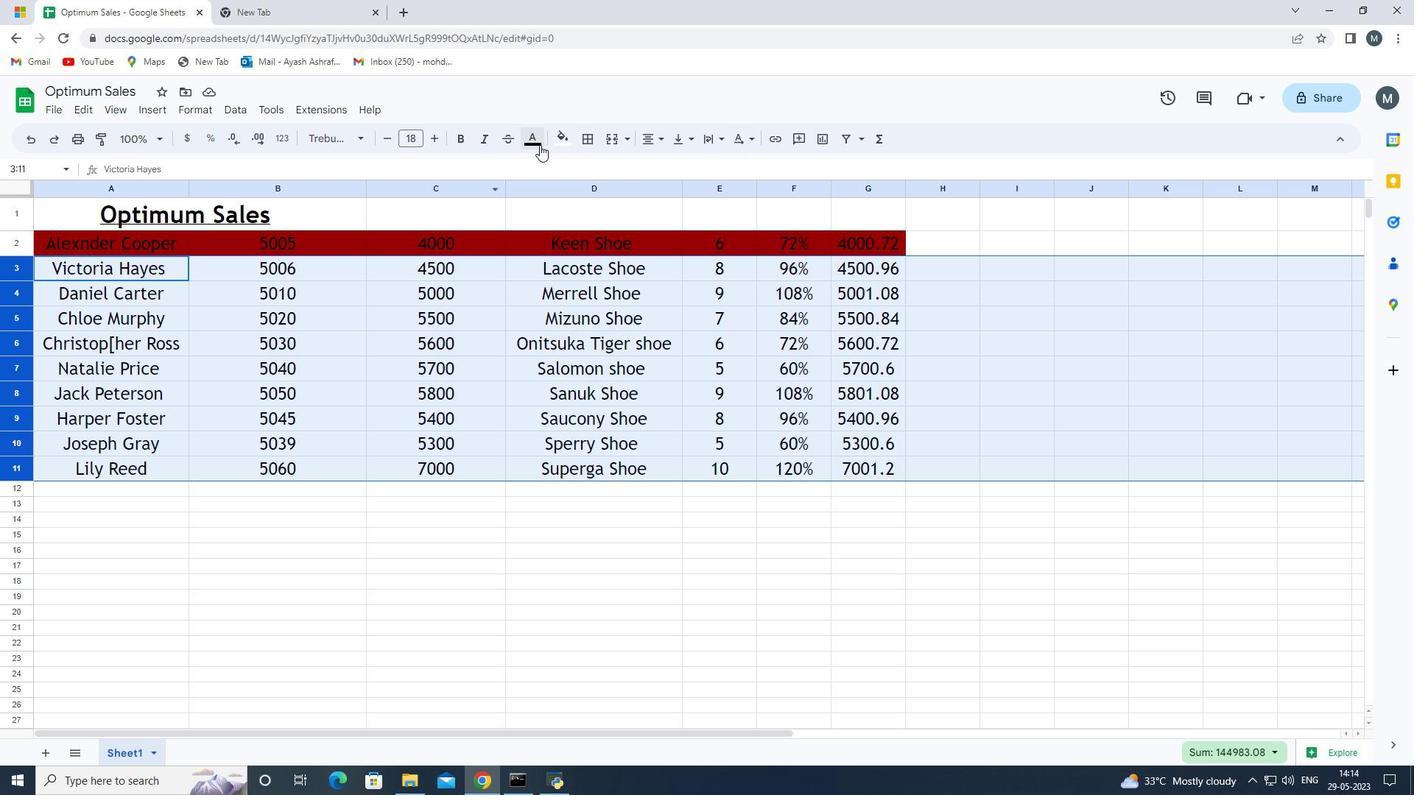 
Action: Mouse pressed left at (540, 145)
Screenshot: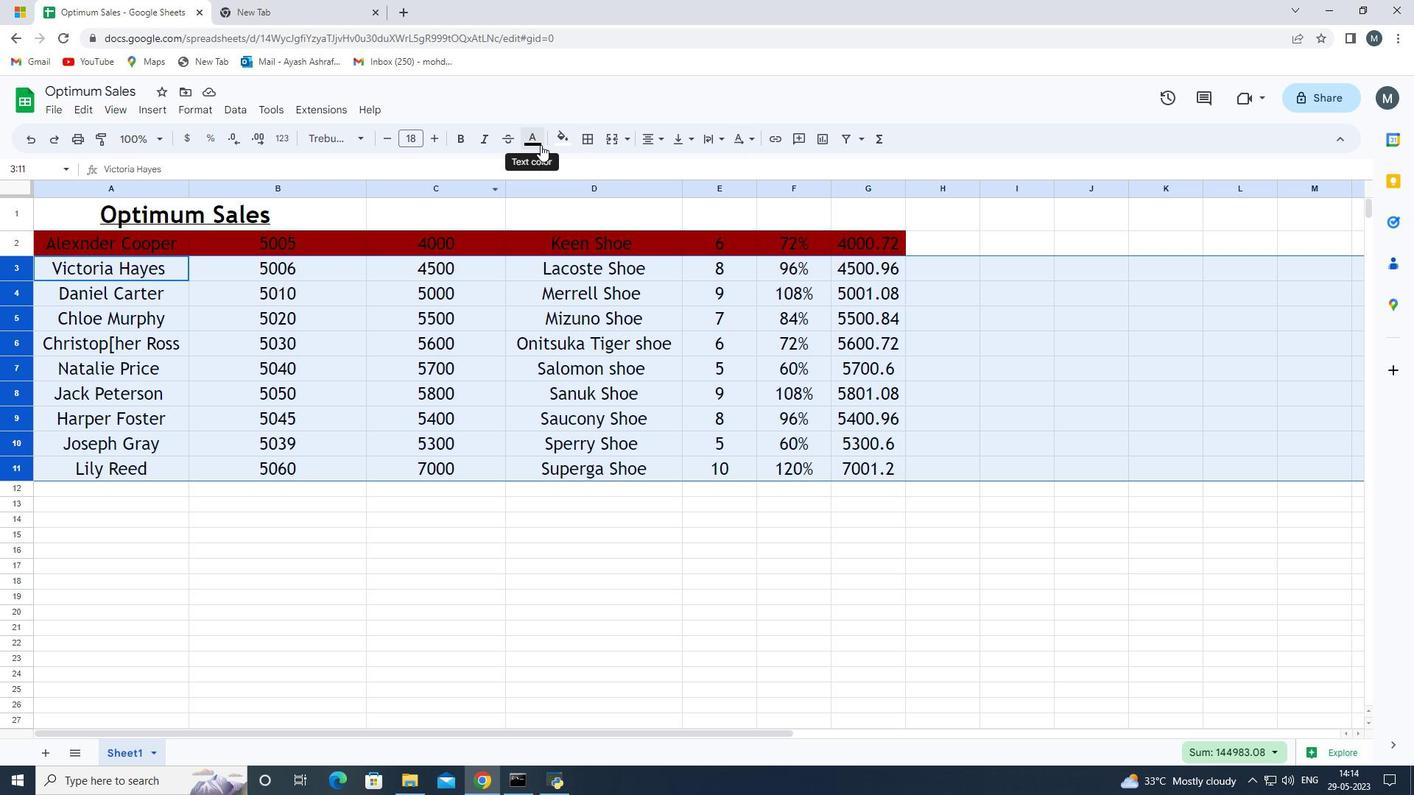 
Action: Mouse moved to (550, 203)
Screenshot: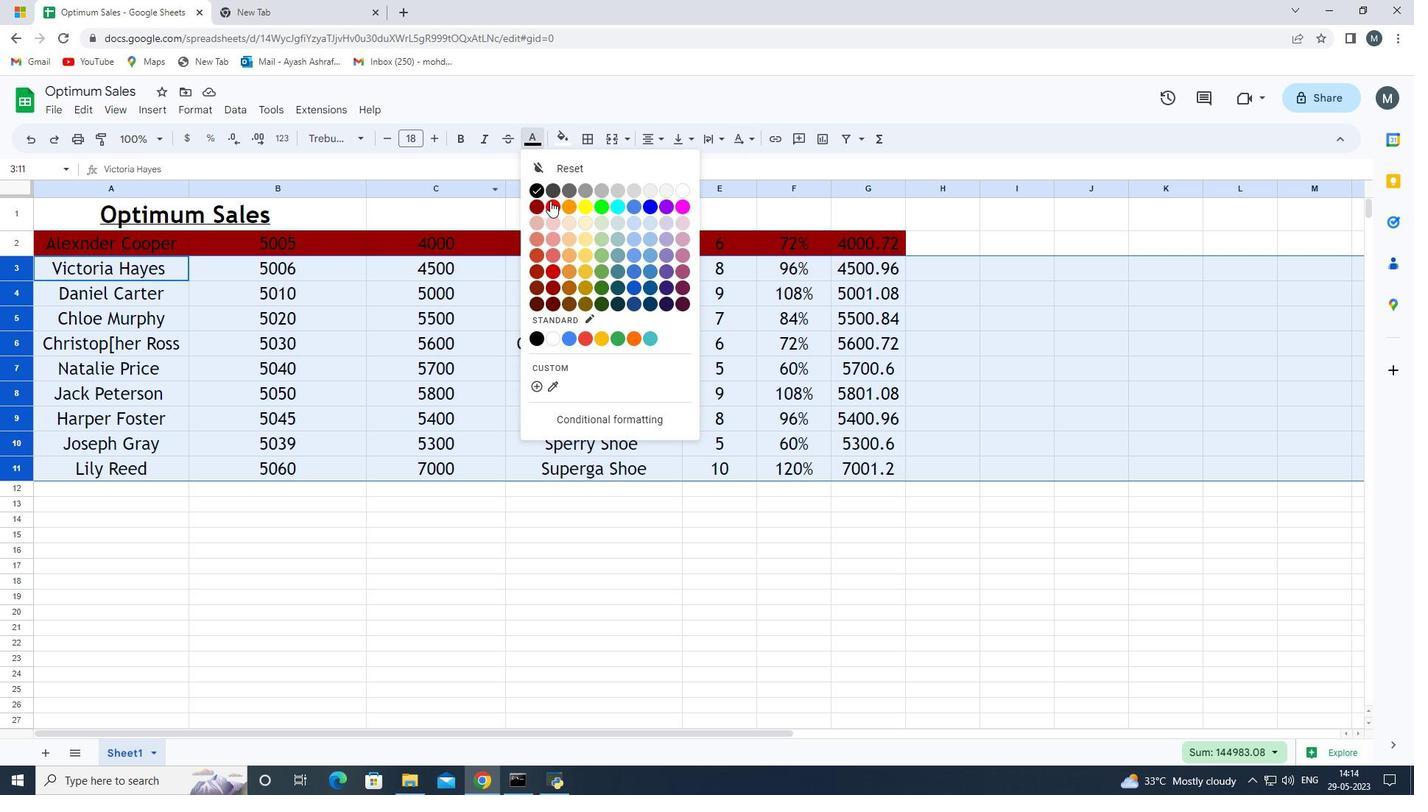 
Action: Mouse pressed left at (550, 203)
Screenshot: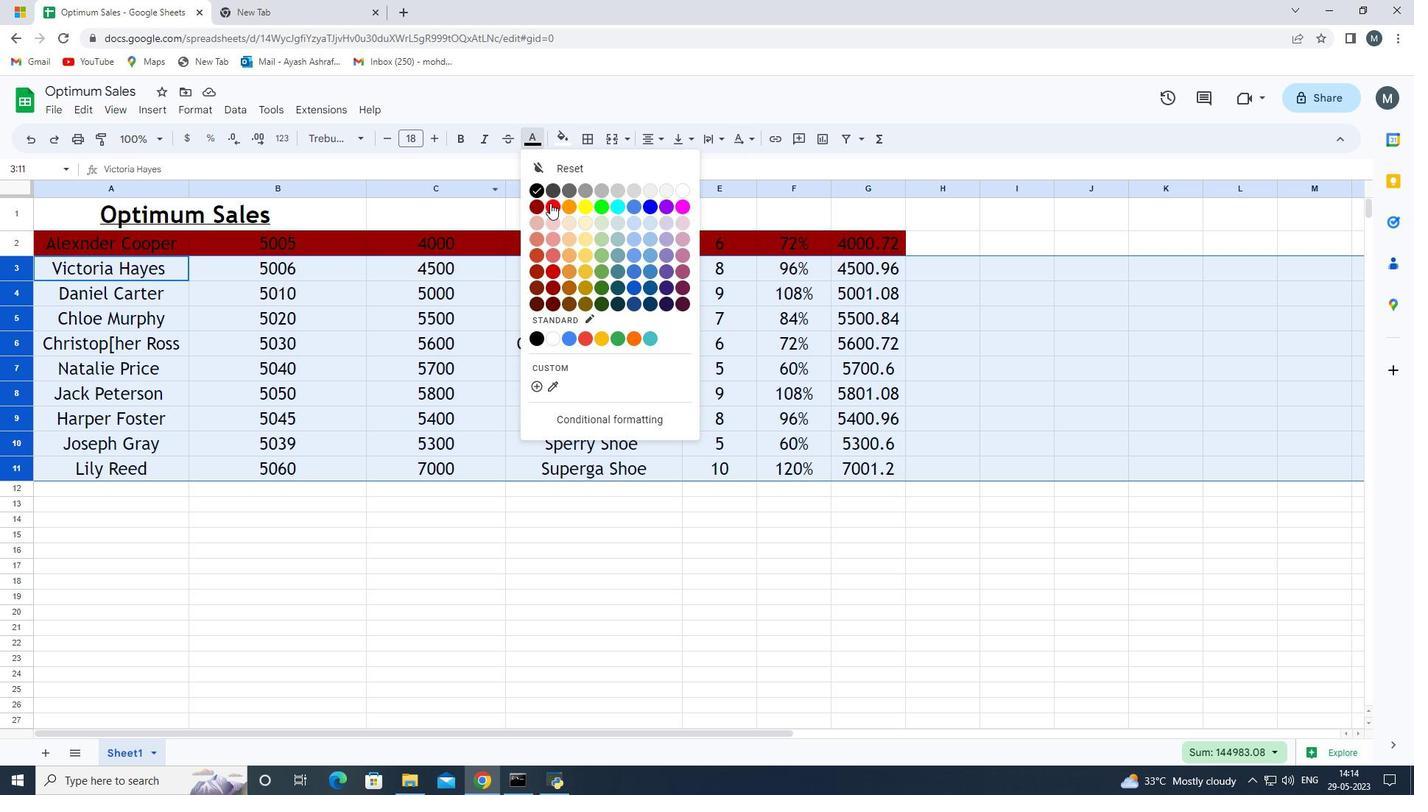 
Action: Mouse moved to (305, 559)
Screenshot: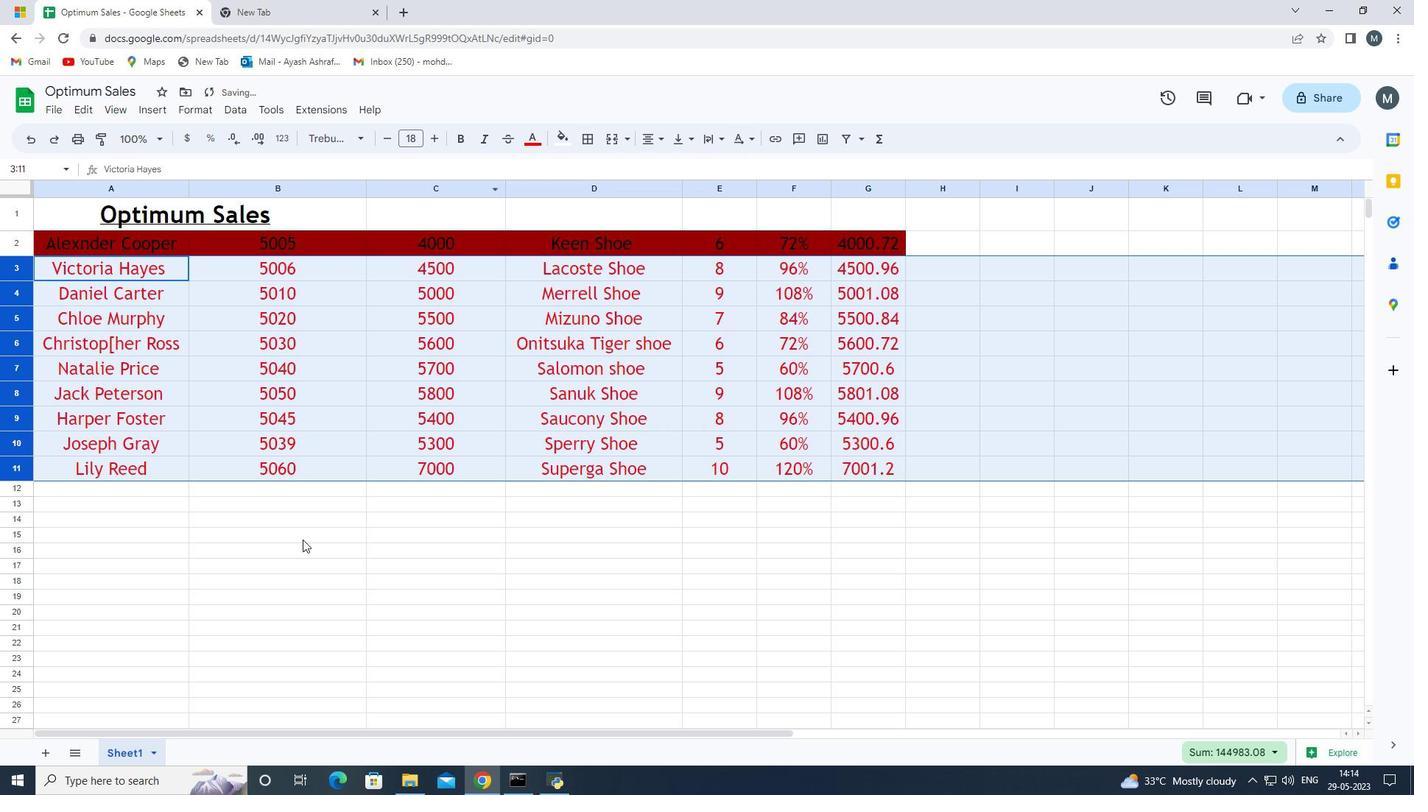 
Action: Mouse pressed left at (305, 559)
Screenshot: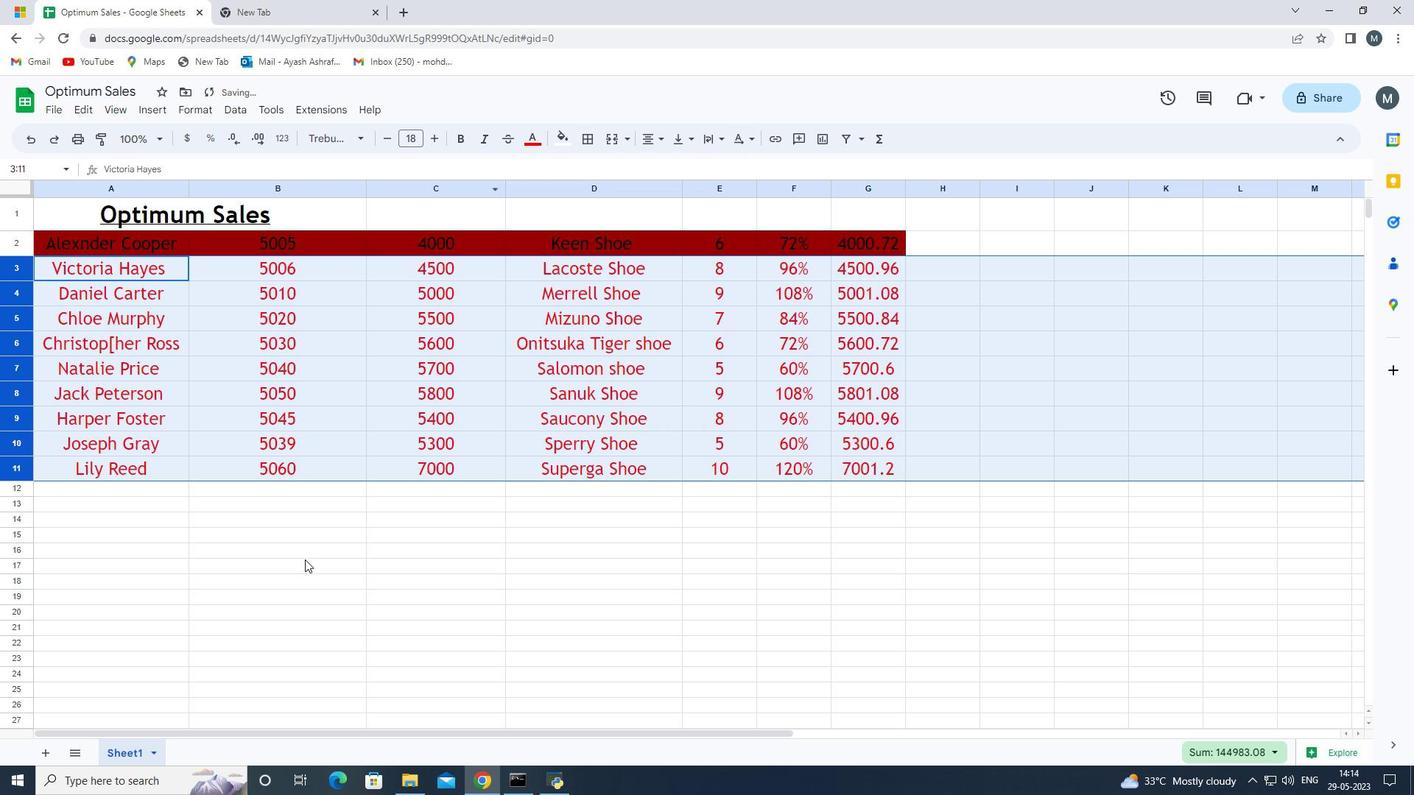 
